 Task: Set up a 3-hour virtual wine education and tasting experience with a certified sommelier to explore the world of wines.
Action: Mouse pressed left at (895, 127)
Screenshot: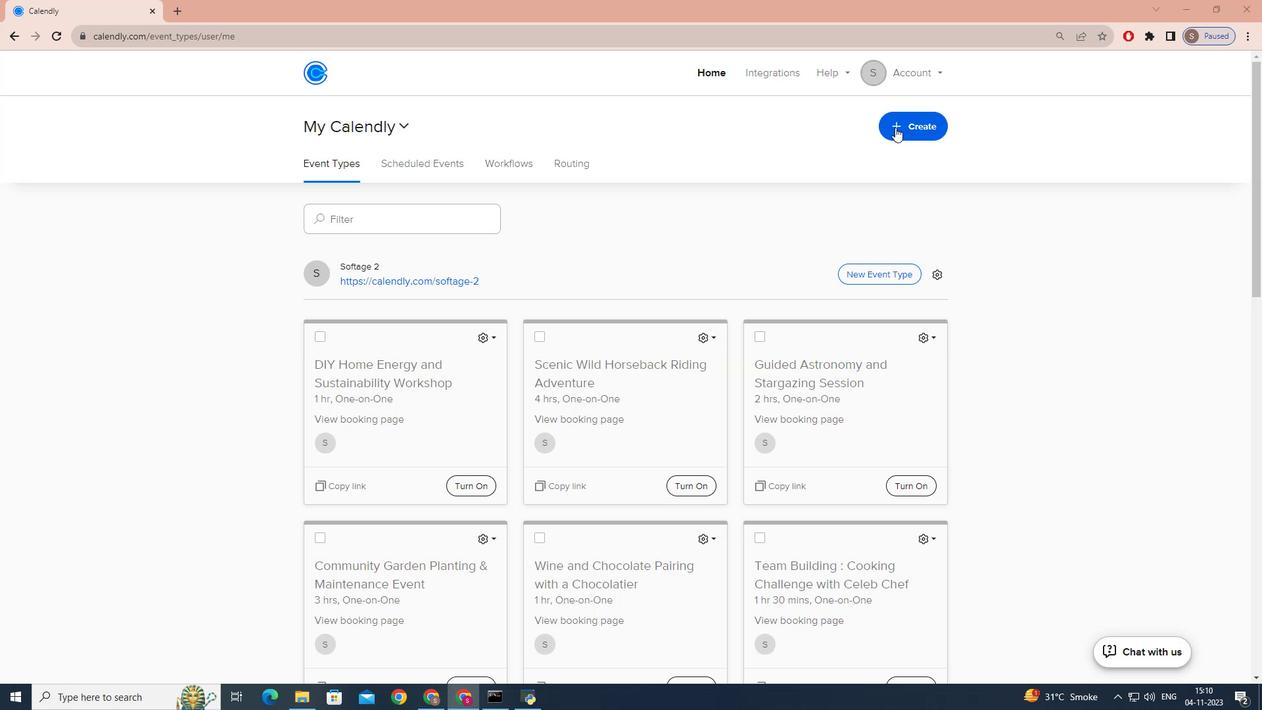
Action: Mouse moved to (808, 175)
Screenshot: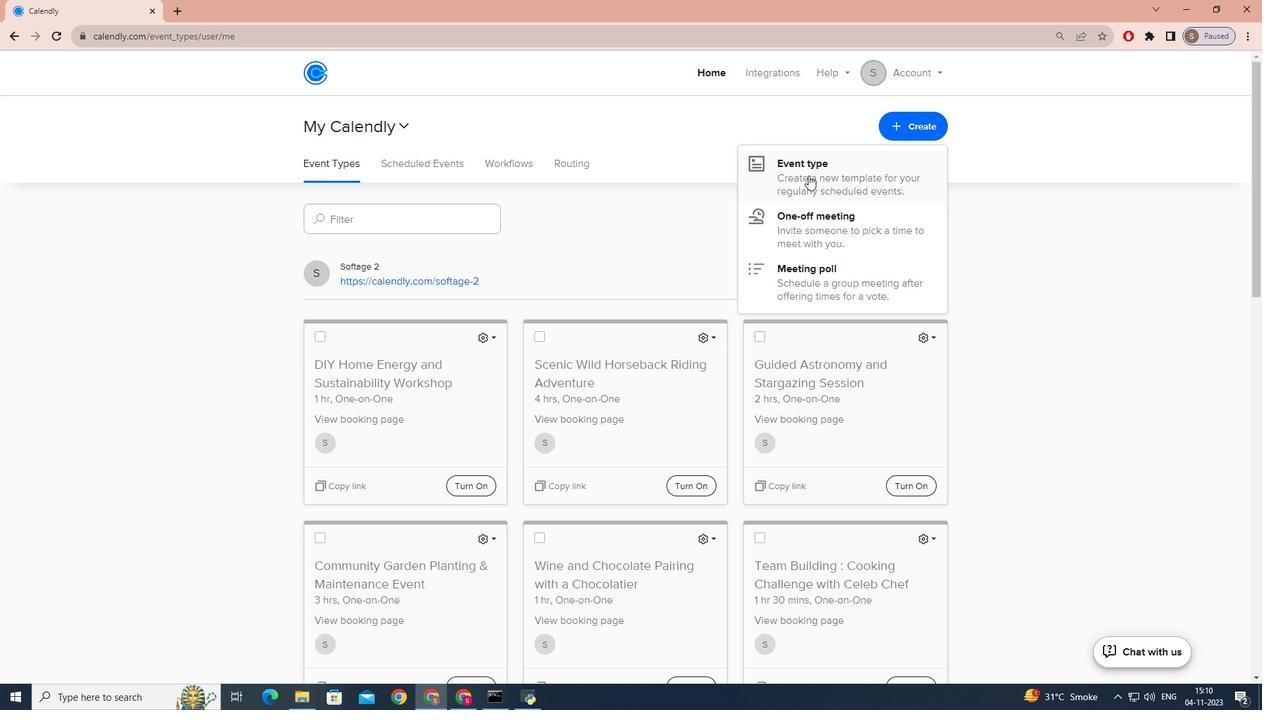 
Action: Mouse pressed left at (808, 175)
Screenshot: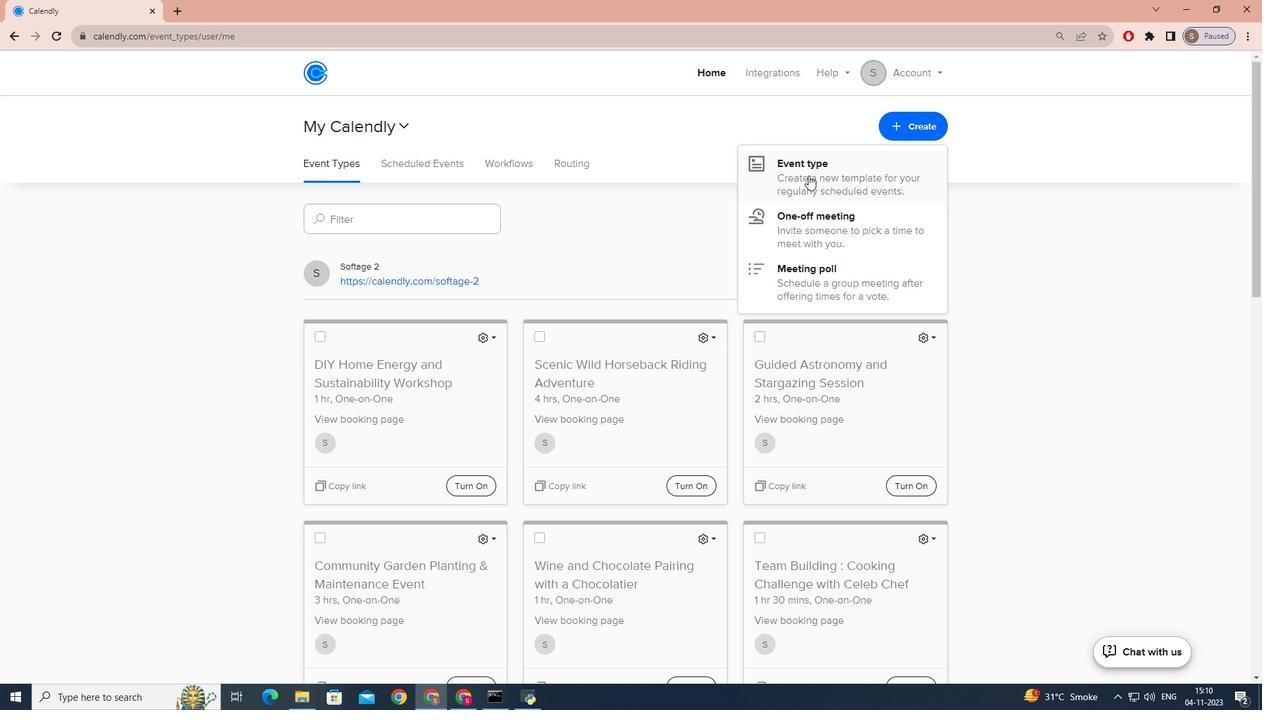 
Action: Mouse moved to (558, 229)
Screenshot: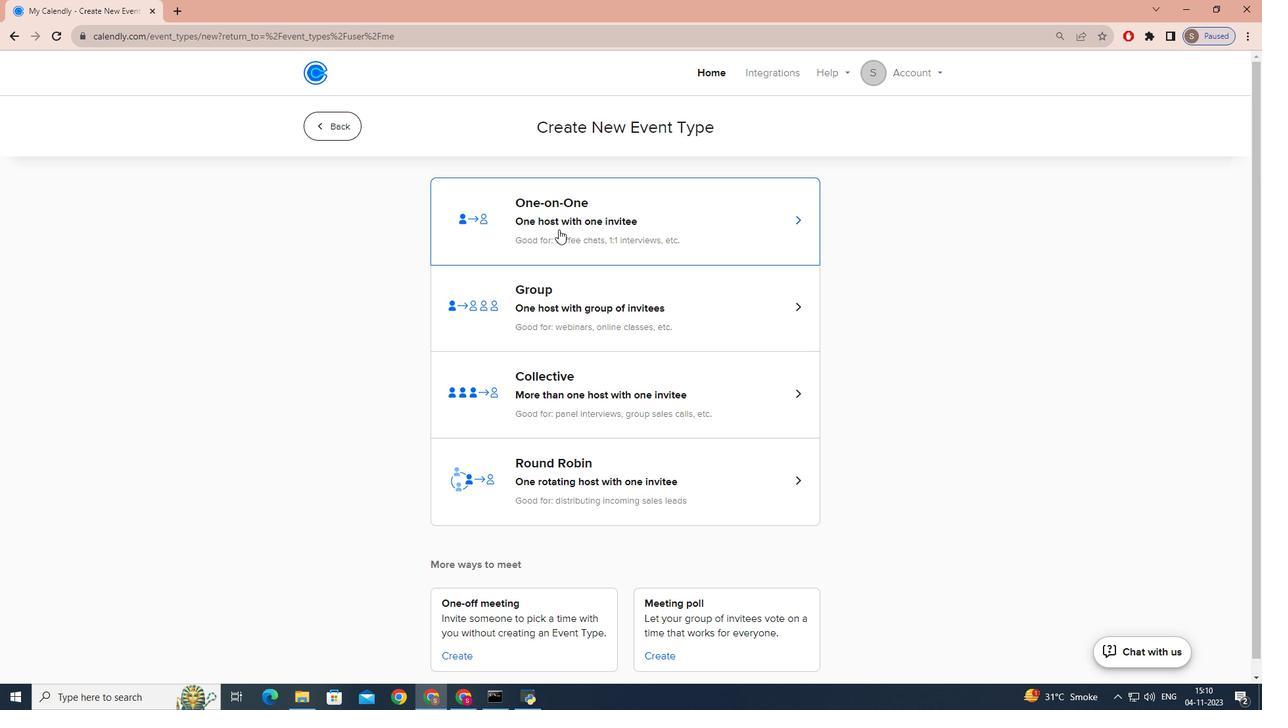 
Action: Mouse pressed left at (558, 229)
Screenshot: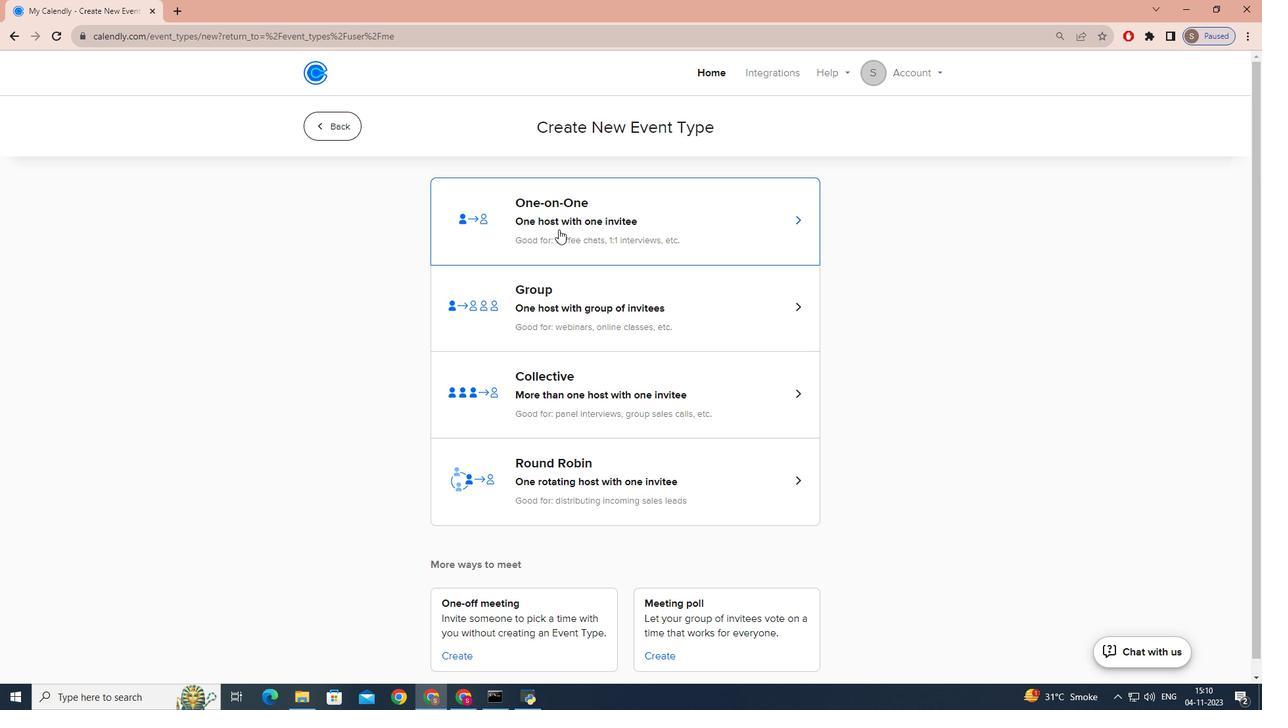 
Action: Mouse moved to (441, 311)
Screenshot: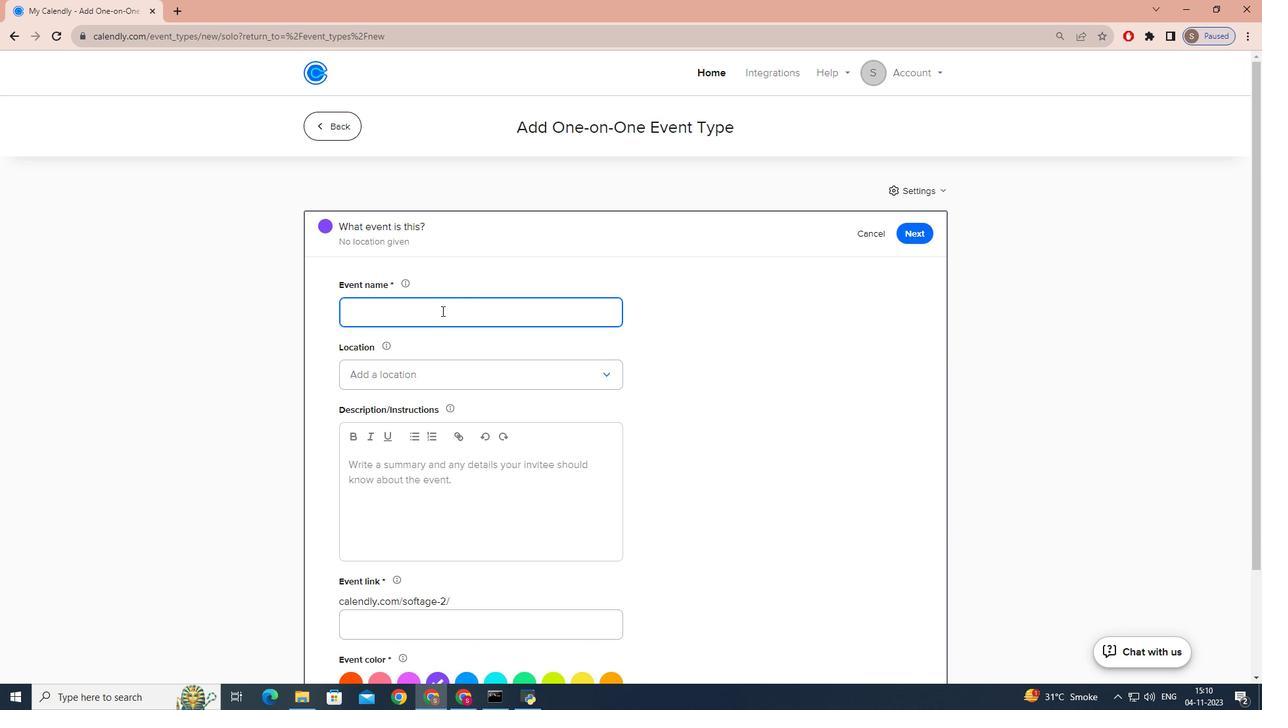 
Action: Mouse pressed left at (441, 311)
Screenshot: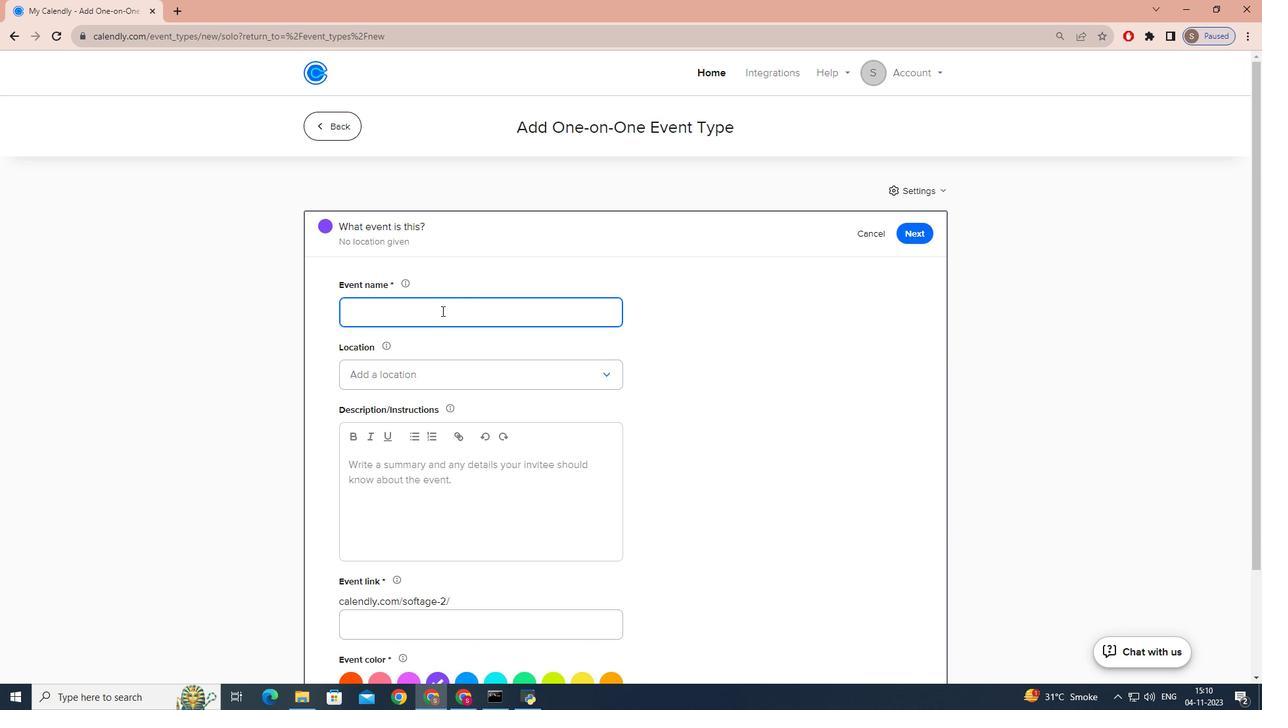 
Action: Mouse moved to (408, 280)
Screenshot: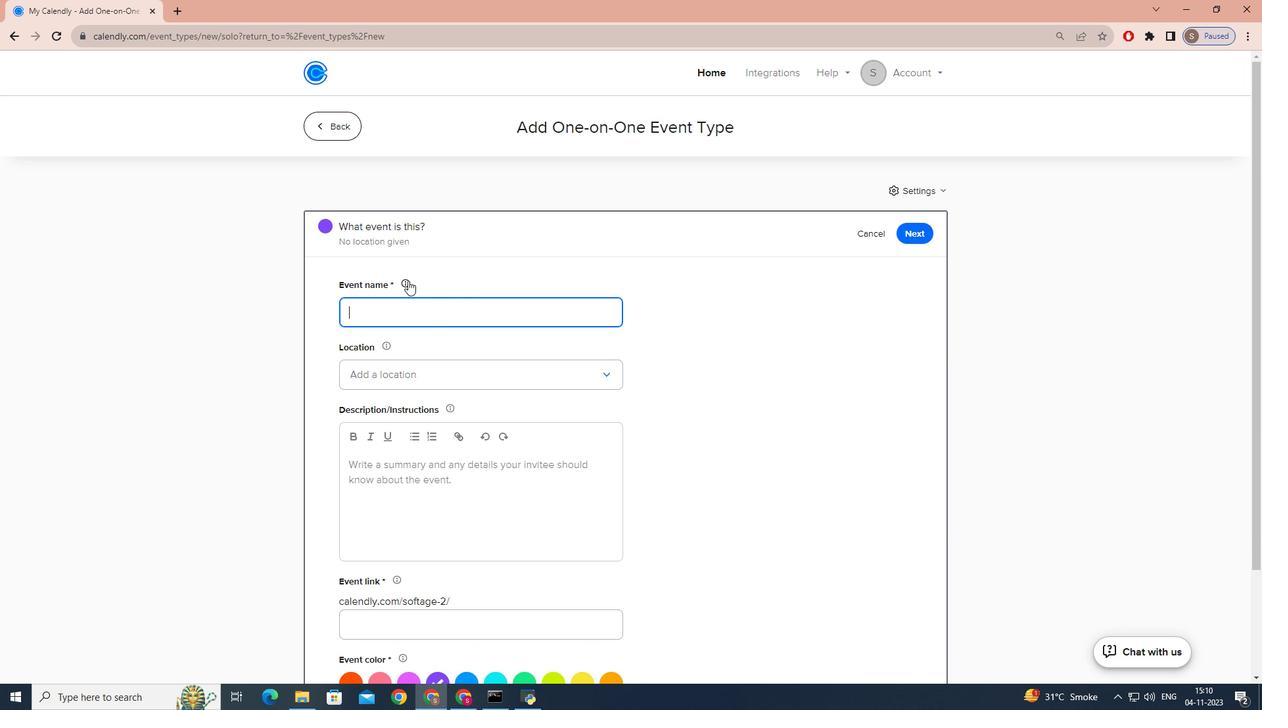 
Action: Key pressed <Key.caps_lock>V<Key.caps_lock>irtual<Key.space><Key.caps_lock>W<Key.caps_lock>ine<Key.space><Key.caps_lock>E<Key.caps_lock>ducation<Key.space>n<Key.backspace>and<Key.space><Key.caps_lock>T<Key.caps_lock>asting<Key.space><Key.caps_lock>E<Key.caps_lock>xperience
Screenshot: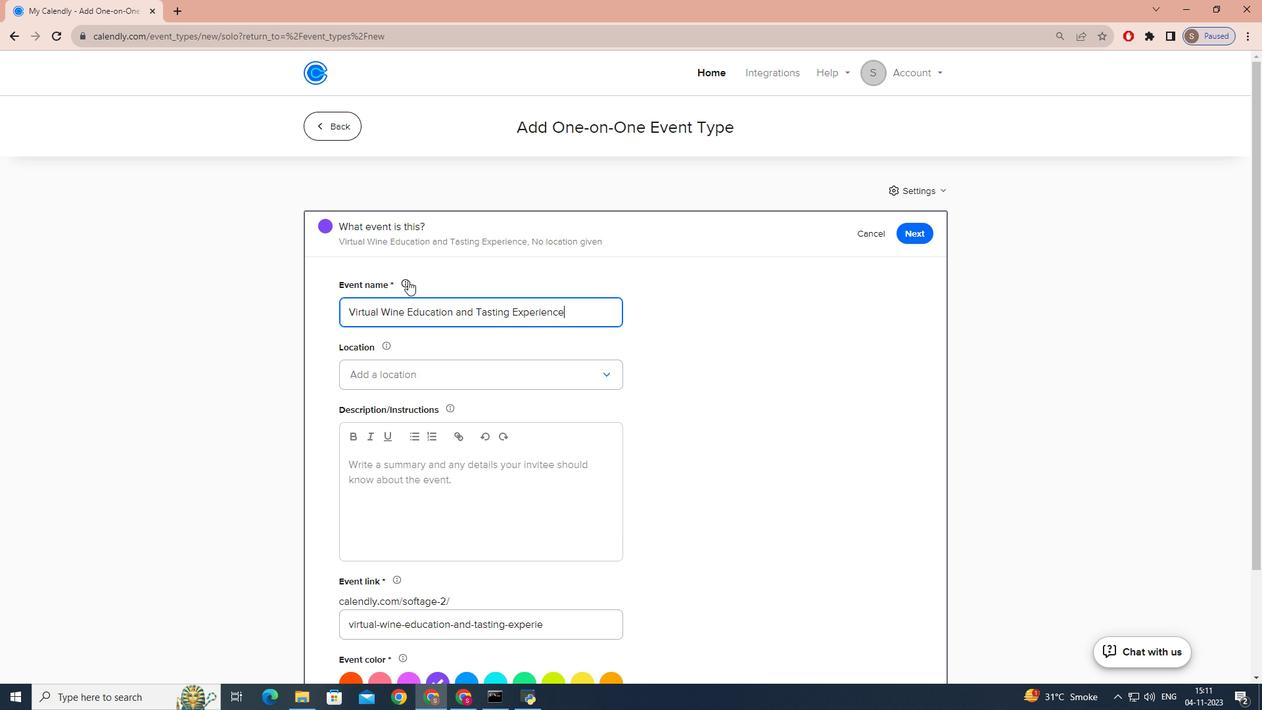
Action: Mouse moved to (389, 372)
Screenshot: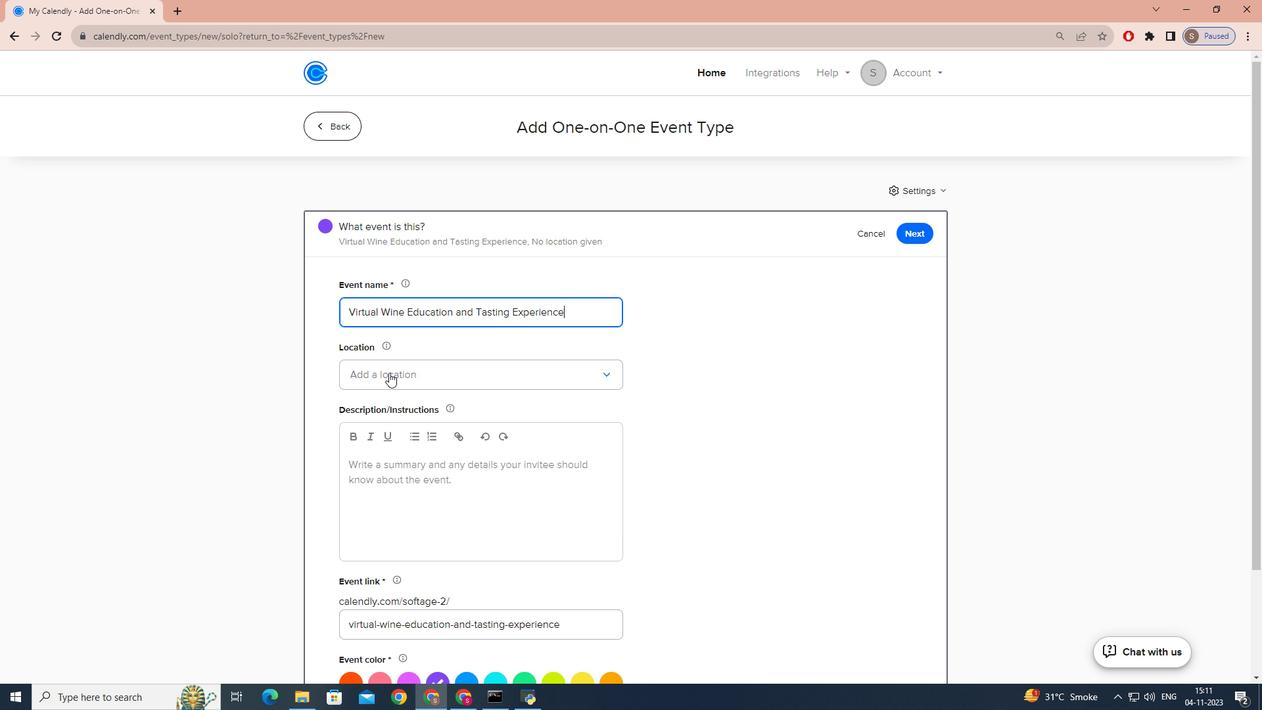 
Action: Mouse pressed left at (389, 372)
Screenshot: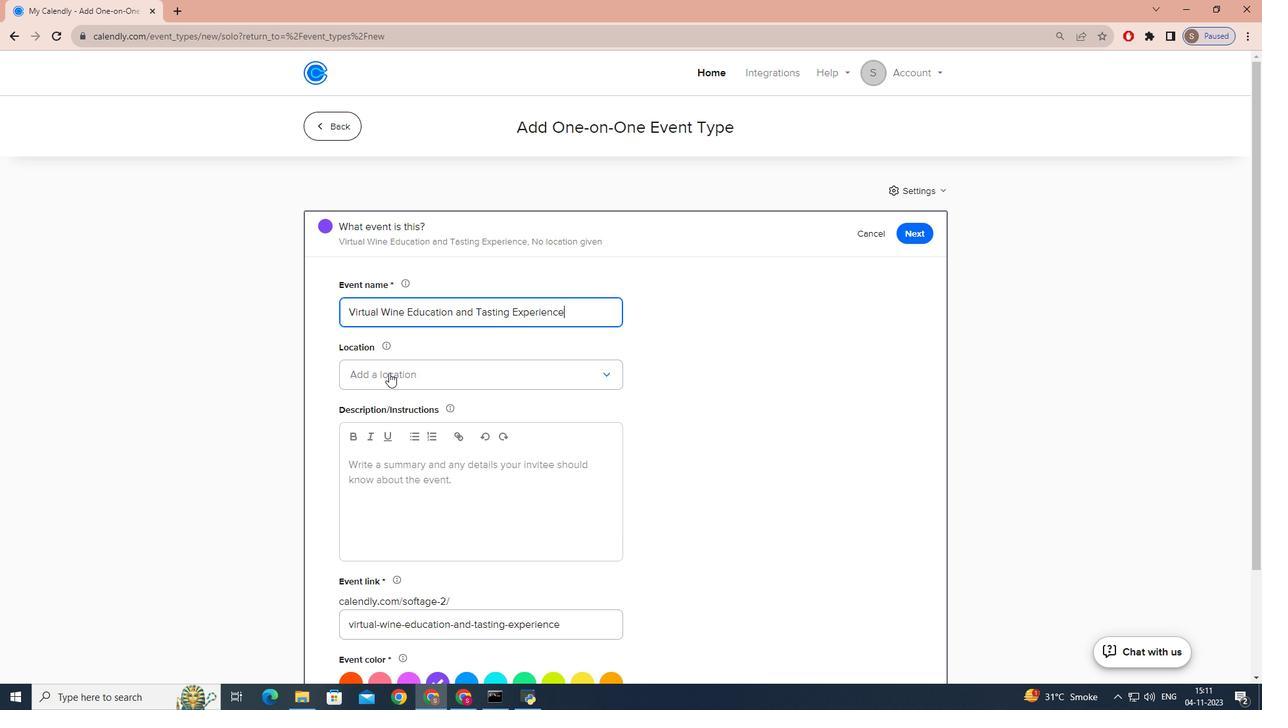 
Action: Mouse moved to (401, 478)
Screenshot: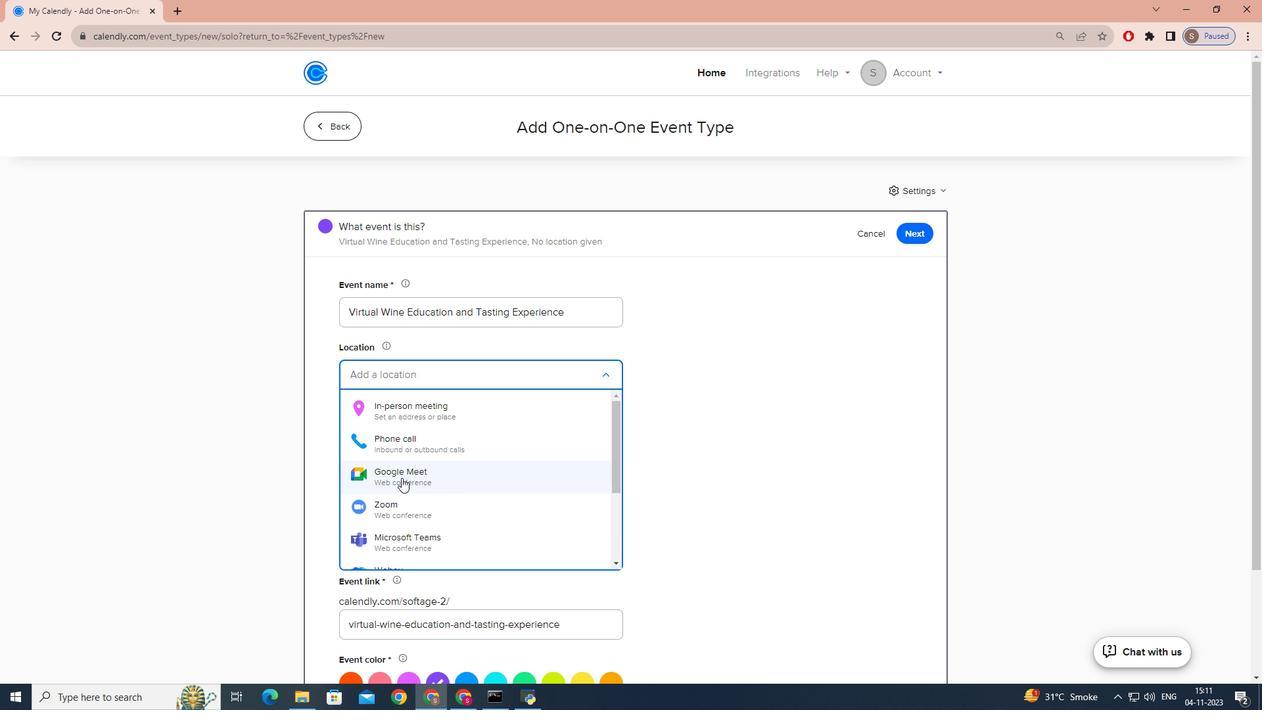 
Action: Mouse pressed left at (401, 478)
Screenshot: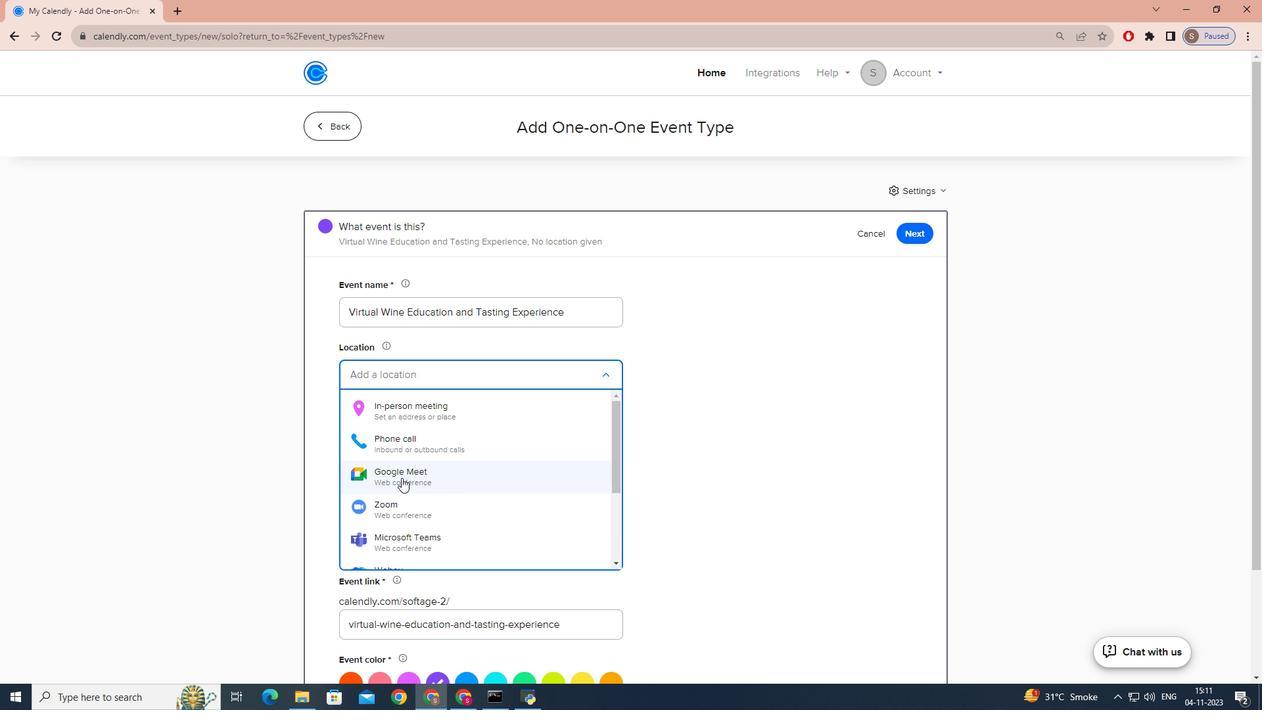 
Action: Mouse moved to (371, 541)
Screenshot: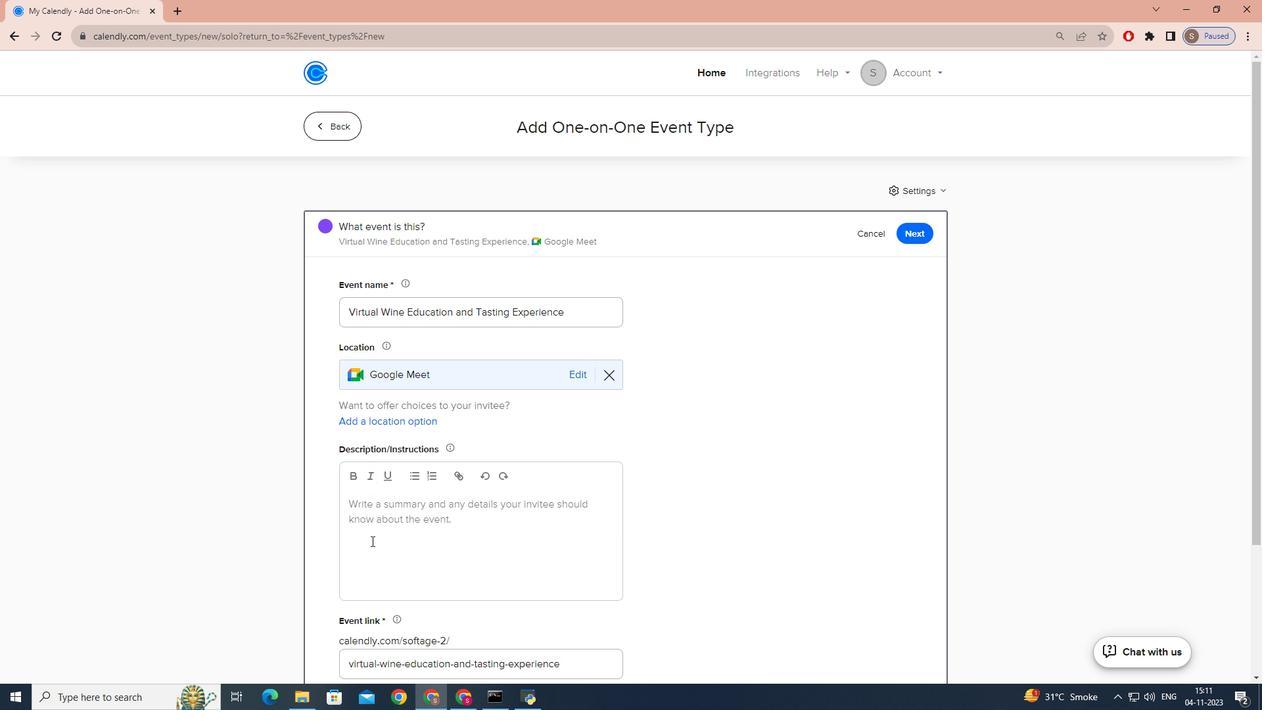 
Action: Mouse pressed left at (371, 541)
Screenshot: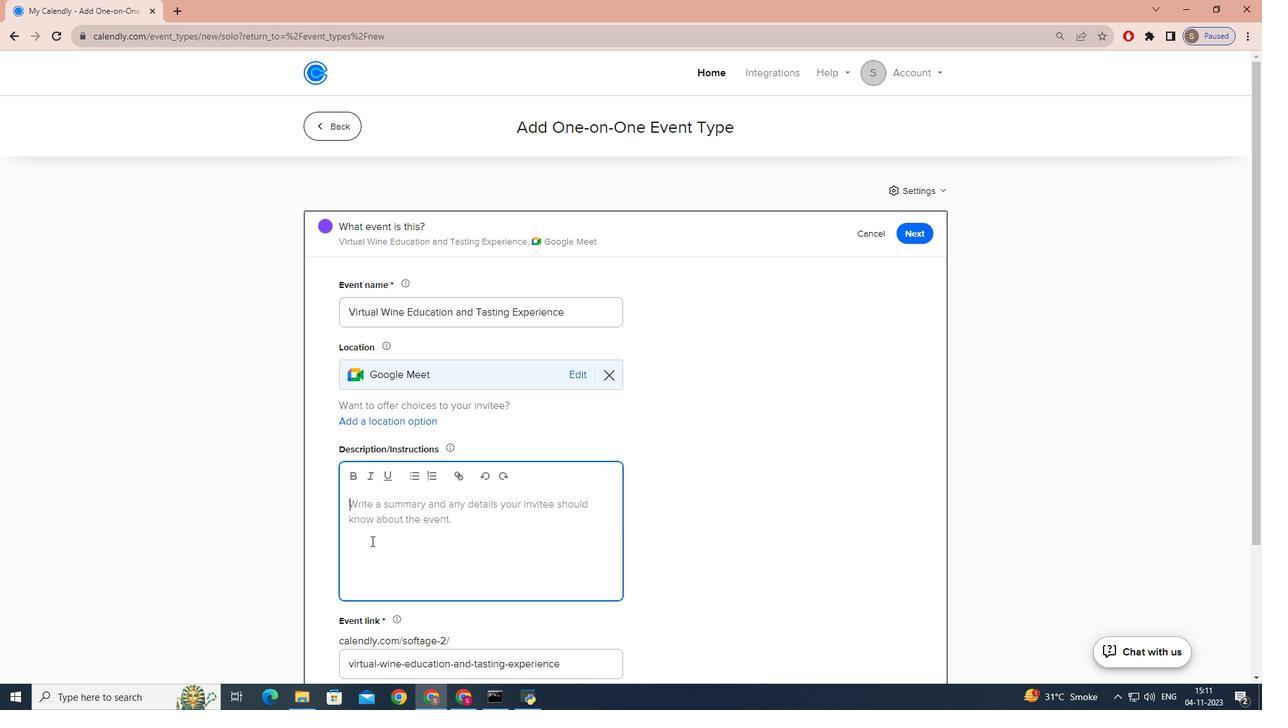 
Action: Mouse moved to (374, 541)
Screenshot: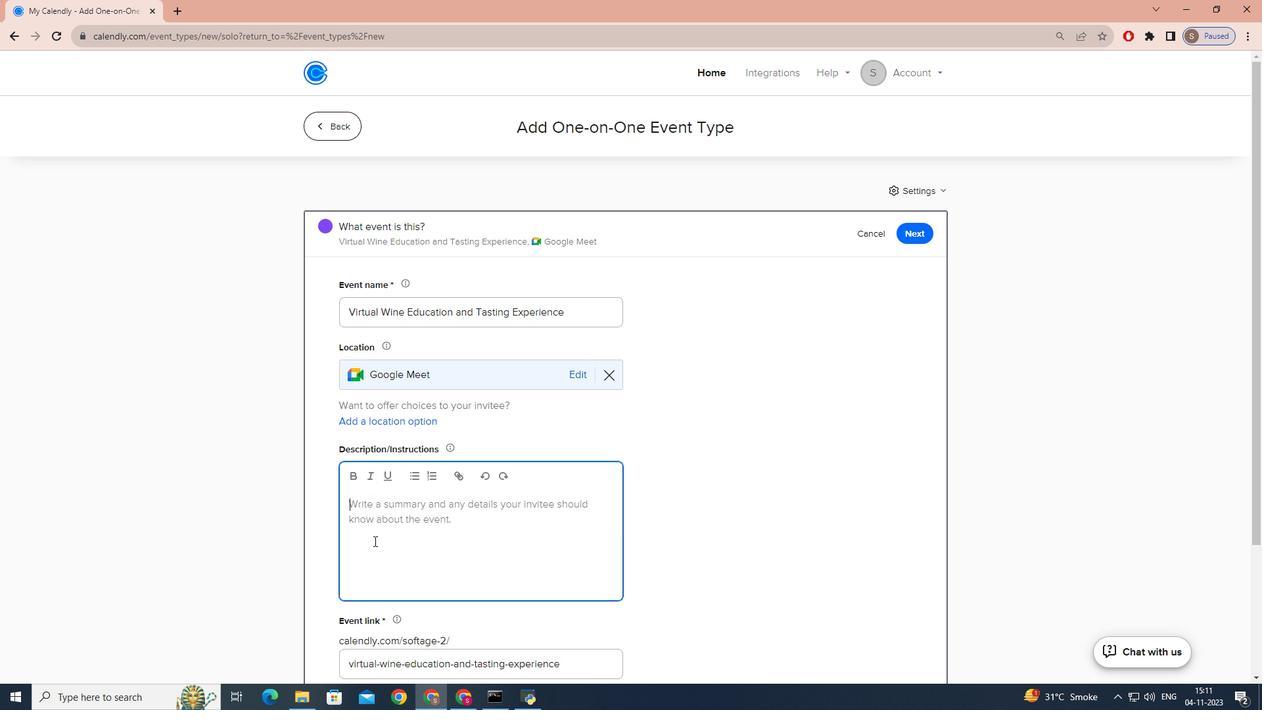 
Action: Key pressed <Key.caps_lock>I<Key.caps_lock>ndulge<Key.space>in<Key.space>a<Key.space>delightful<Key.space>and<Key.space>educationl<Key.space><Key.backspace><Key.backspace>al<Key.space>virtual<Key.space>wine<Key.space>journey<Key.space>led<Key.space>by<Key.space>a<Key.space>certifed<Key.space><Key.backspace><Key.backspace><Key.backspace>ied<Key.space>sommelier.<Key.space><Key.caps_lock>T<Key.caps_lock>his<Key.space>immersive<Key.space>experience<Key.space>wioll<Key.space>take<Key.space><Key.backspace><Key.backspace><Key.backspace><Key.backspace><Key.backspace><Key.backspace><Key.backspace><Key.backspace><Key.backspace>ll<Key.space>take<Key.space>you<Key.space>on<Key.space>a<Key.space>global<Key.space>tourn<Key.backspace><Key.space>of<Key.space>wines<Key.space>,allowing<Key.space>you<Key.space>to<Key.space>explore<Key.space>and<Key.space>savour<Key.space>the<Key.space>diverse<Key.space>and<Key.space>enchanting<Key.space>world<Key.space>of<Key.space>viniculture<Key.space>from<Key.space>the<Key.space>comfort<Key.space>of<Key.space>your<Key.space>home.<Key.space><Key.caps_lock>W<Key.caps_lock>hether<Key.space>you<Key.space>are<Key.space>a<Key.space>wine<Key.space>enthui<Key.backspace>siast<Key.space>or<Key.space>a<Key.space>novice,this<Key.space>virtual<Key.space>wine<Key.space>education<Key.space>and<Key.space>tasting<Key.space>experience<Key.space>promises<Key.space>to<Key.space>expk<Key.backspace>and<Key.space>t<Key.backspace>yu<Key.backspace>our<Key.space>knowledge<Key.space>and<Key.space>palate,<Key.caps_lock>S<Key.caps_lock>o<Key.space>raise<Key.space>your<Key.space>glass<Key.space>and<Key.space>embark<Key.space>on<Key.space>this<Key.space>cao<Key.backspace>ptivating<Key.space>oenopi=<Key.backspace><Key.backspace>j<Key.backspace>hilic<Key.space>adventure<Key.space>with<Key.space>us<Key.shift_r>!
Screenshot: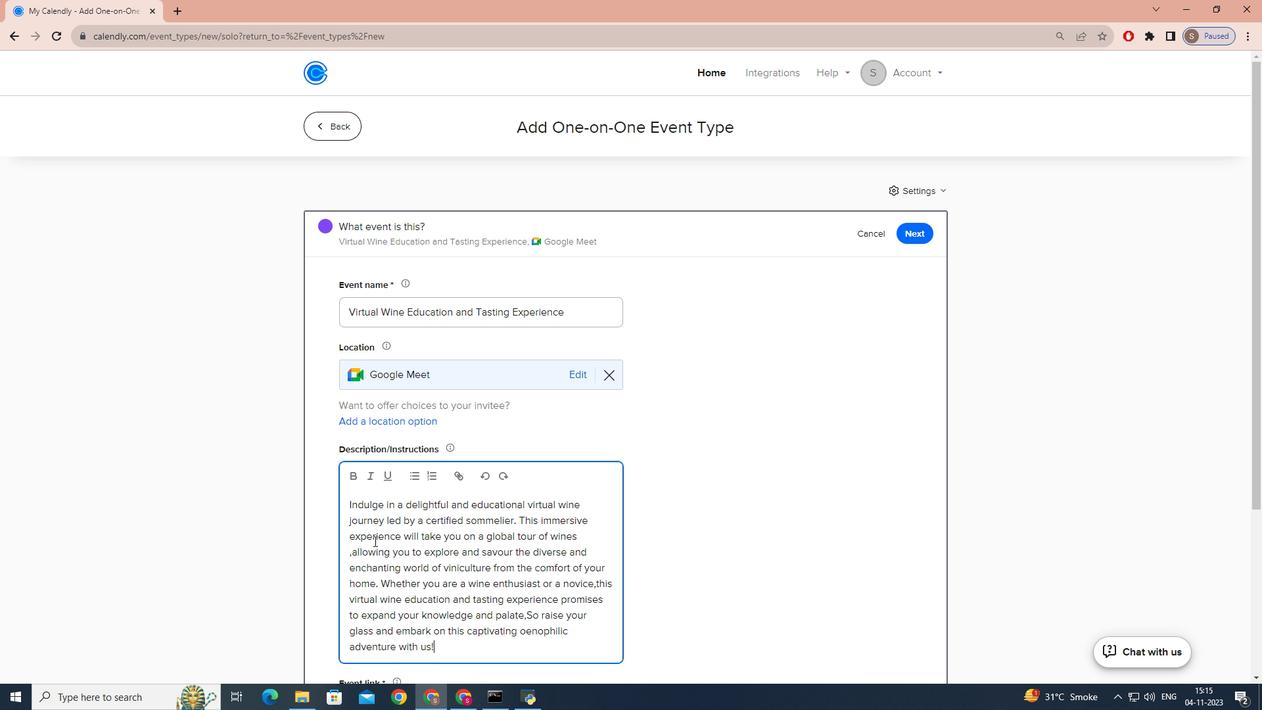 
Action: Mouse moved to (518, 630)
Screenshot: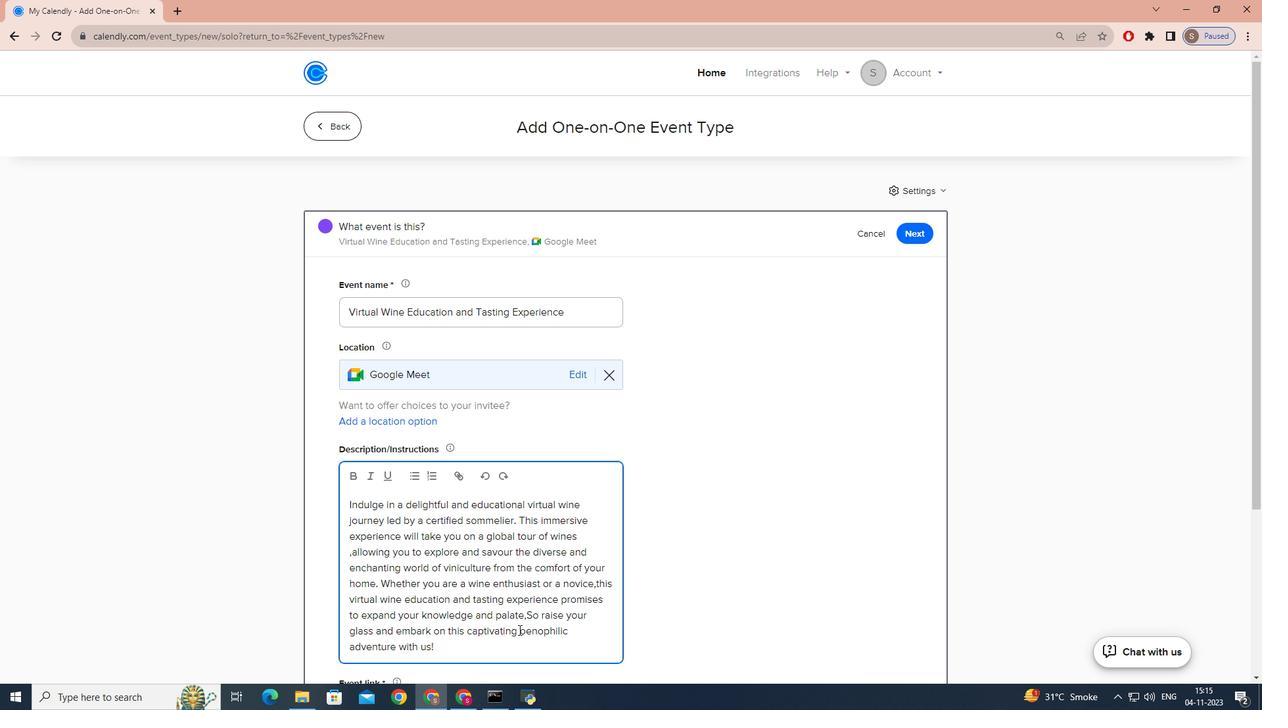 
Action: Mouse pressed left at (518, 630)
Screenshot: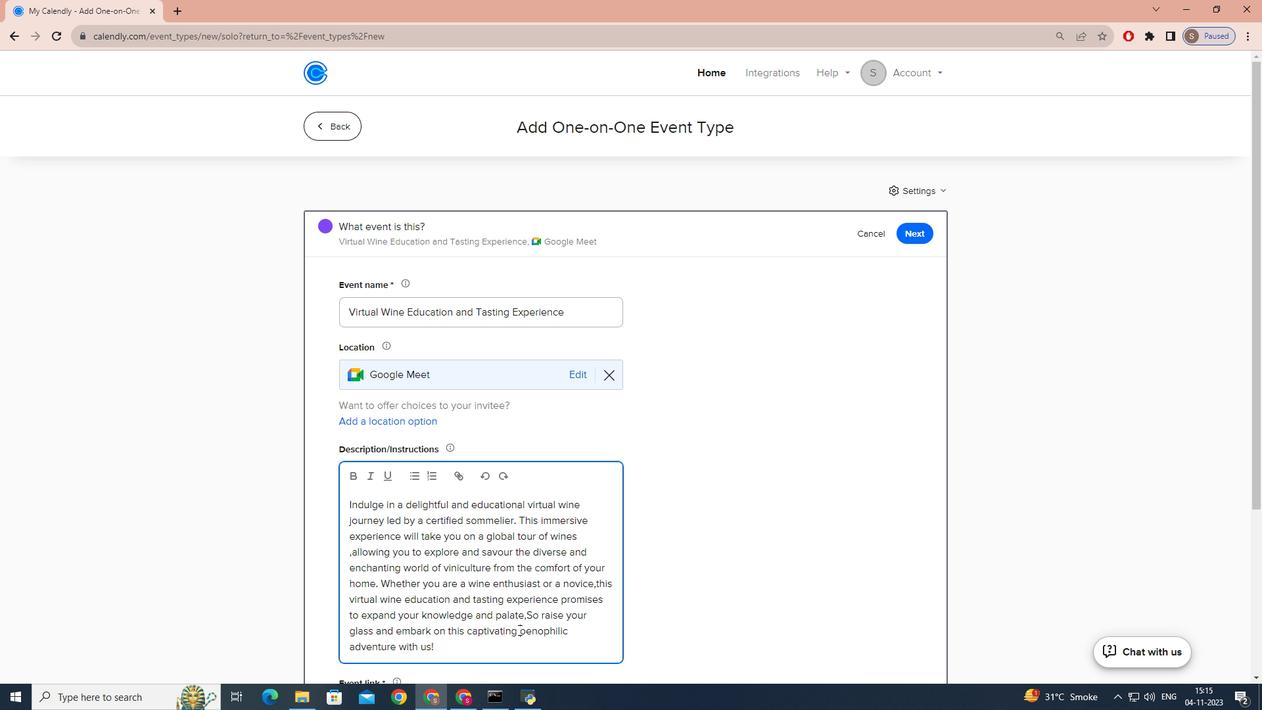 
Action: Mouse moved to (569, 637)
Screenshot: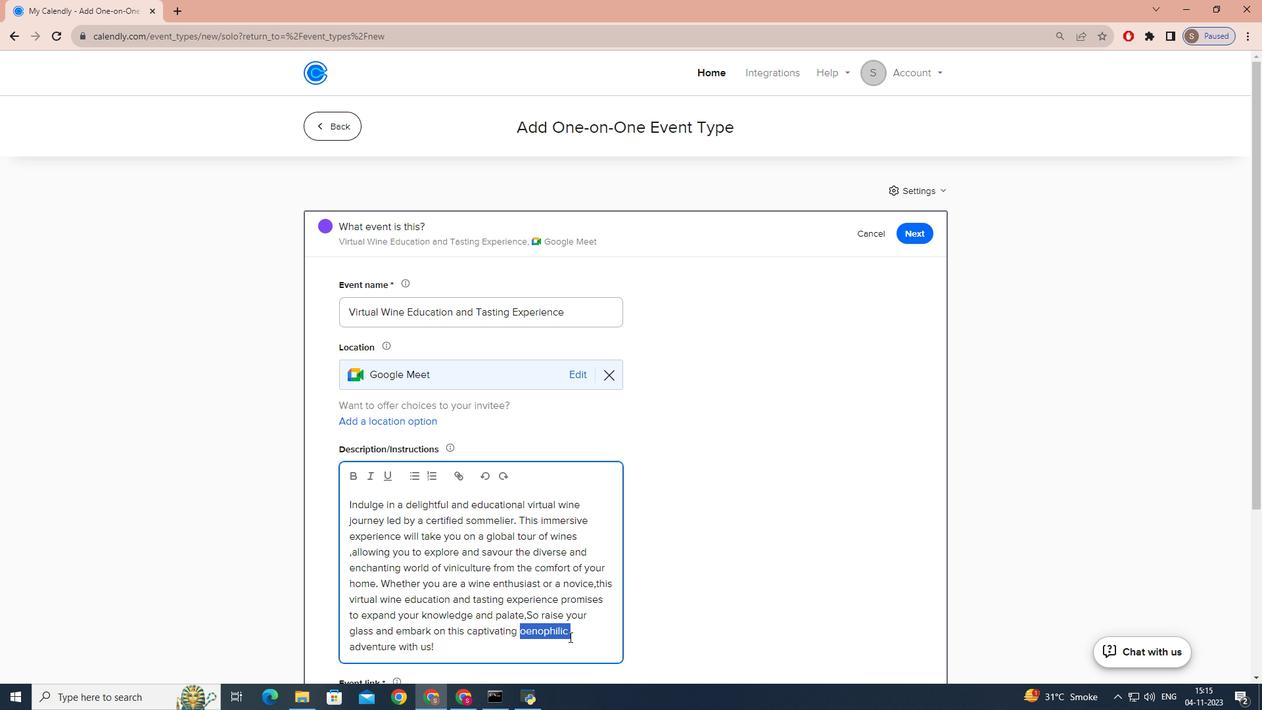 
Action: Key pressed <Key.backspace>
Screenshot: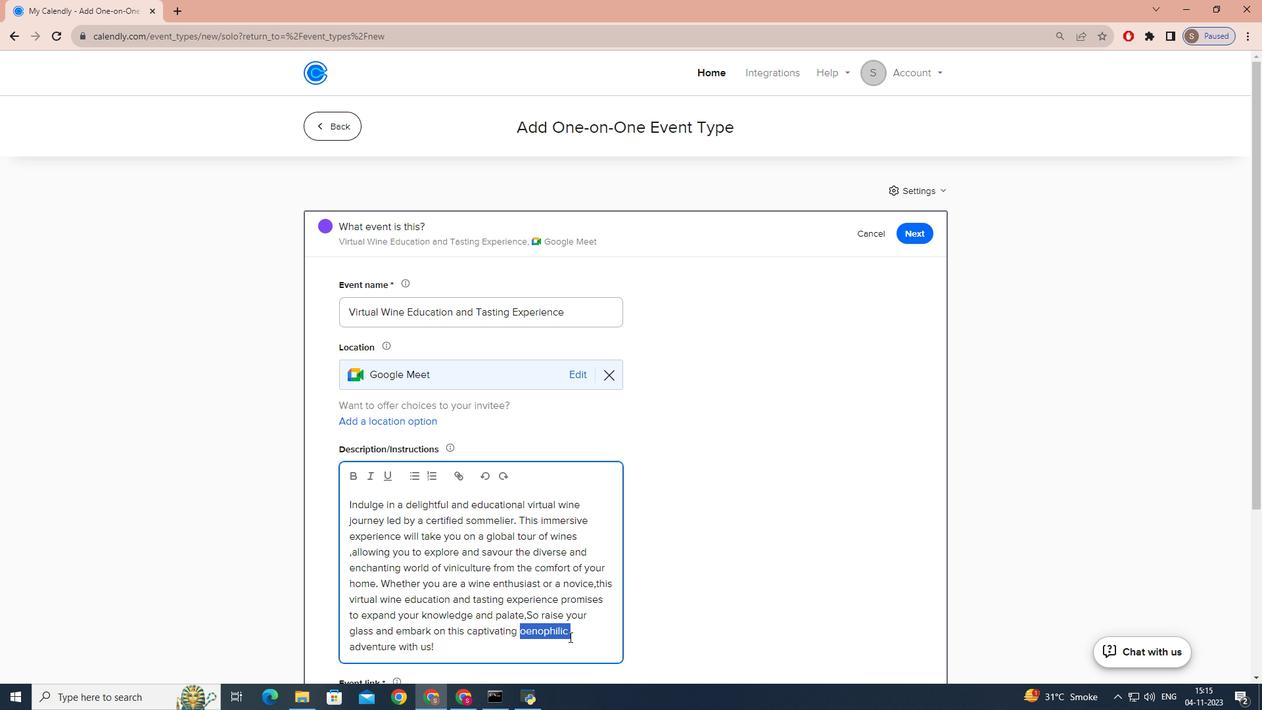
Action: Mouse moved to (606, 562)
Screenshot: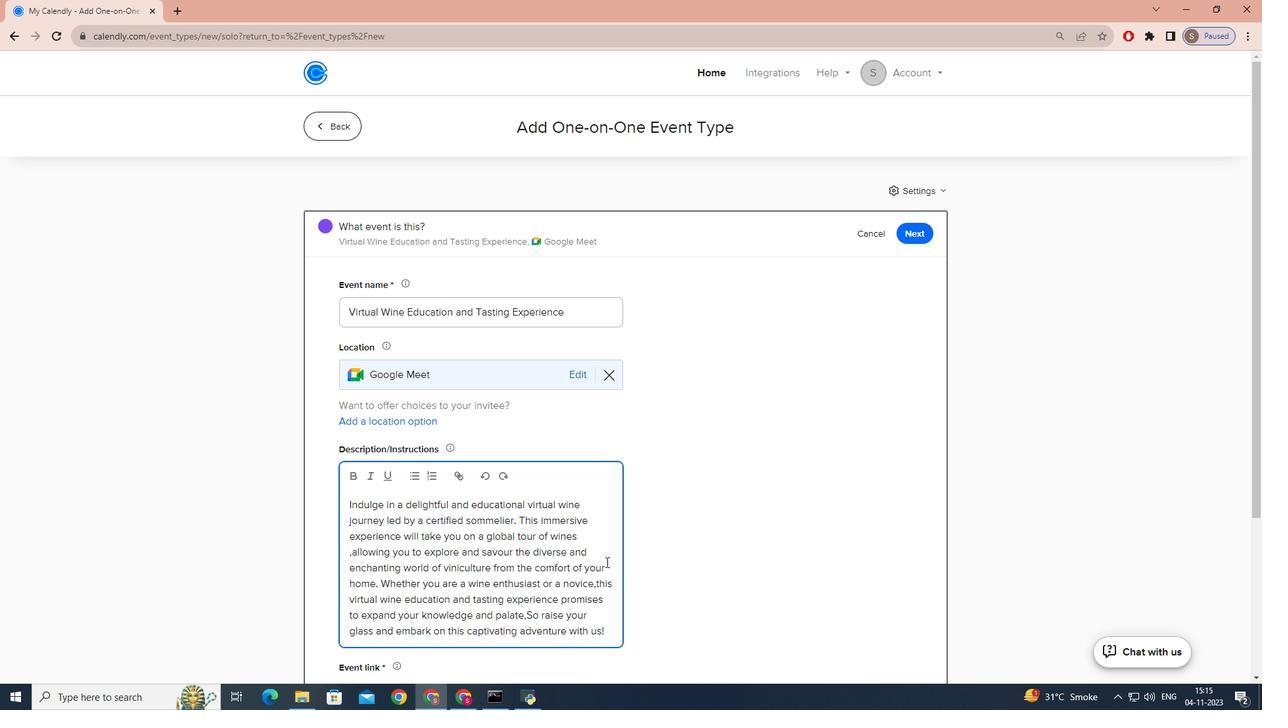 
Action: Mouse scrolled (606, 561) with delta (0, 0)
Screenshot: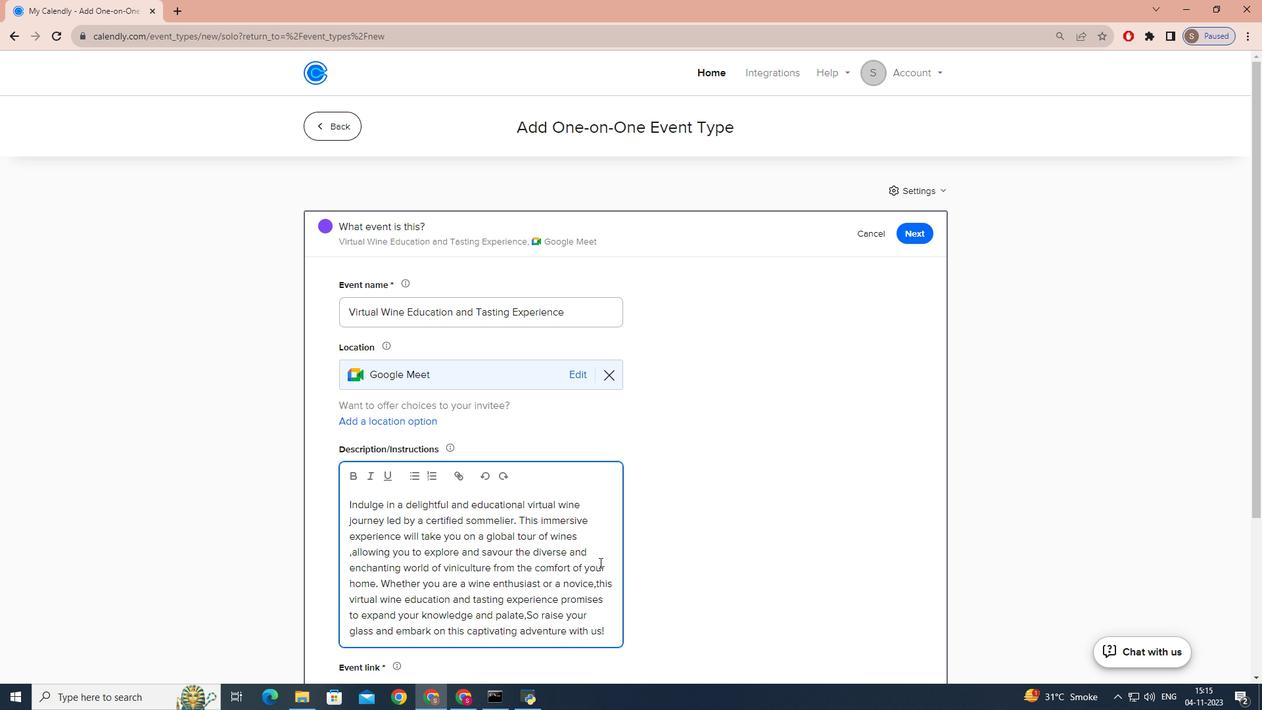 
Action: Mouse moved to (606, 561)
Screenshot: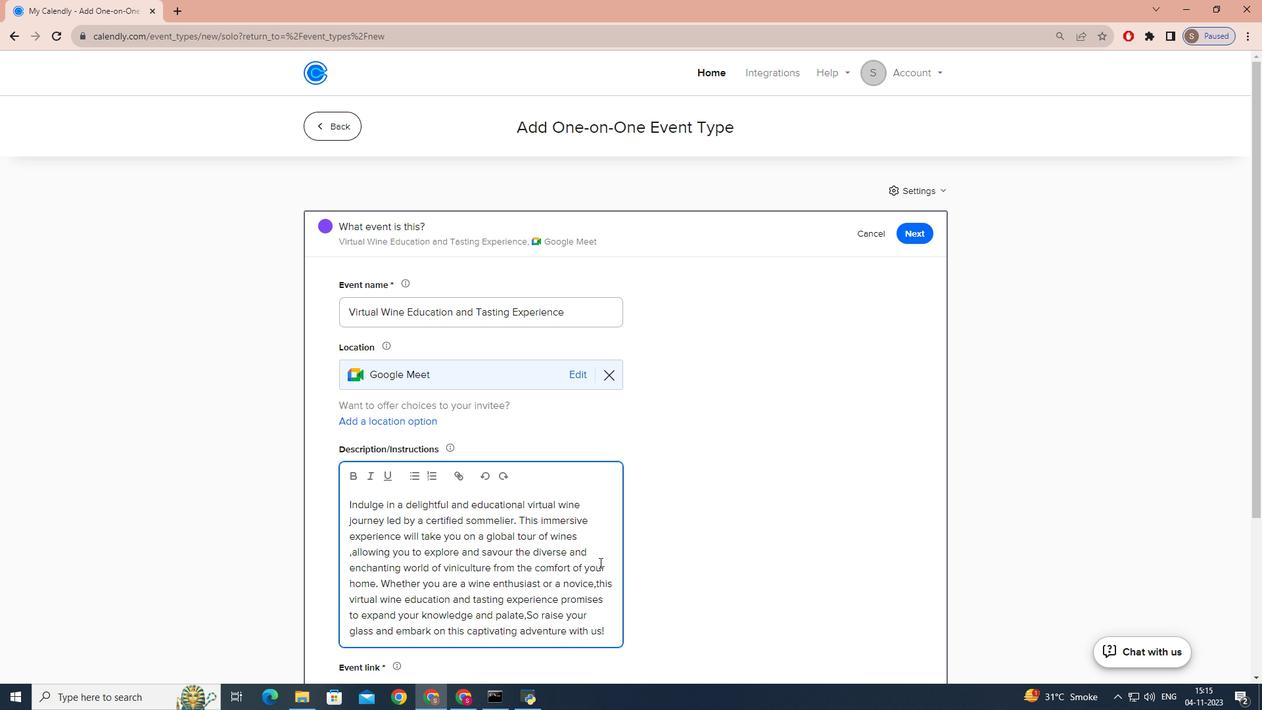 
Action: Mouse scrolled (606, 560) with delta (0, 0)
Screenshot: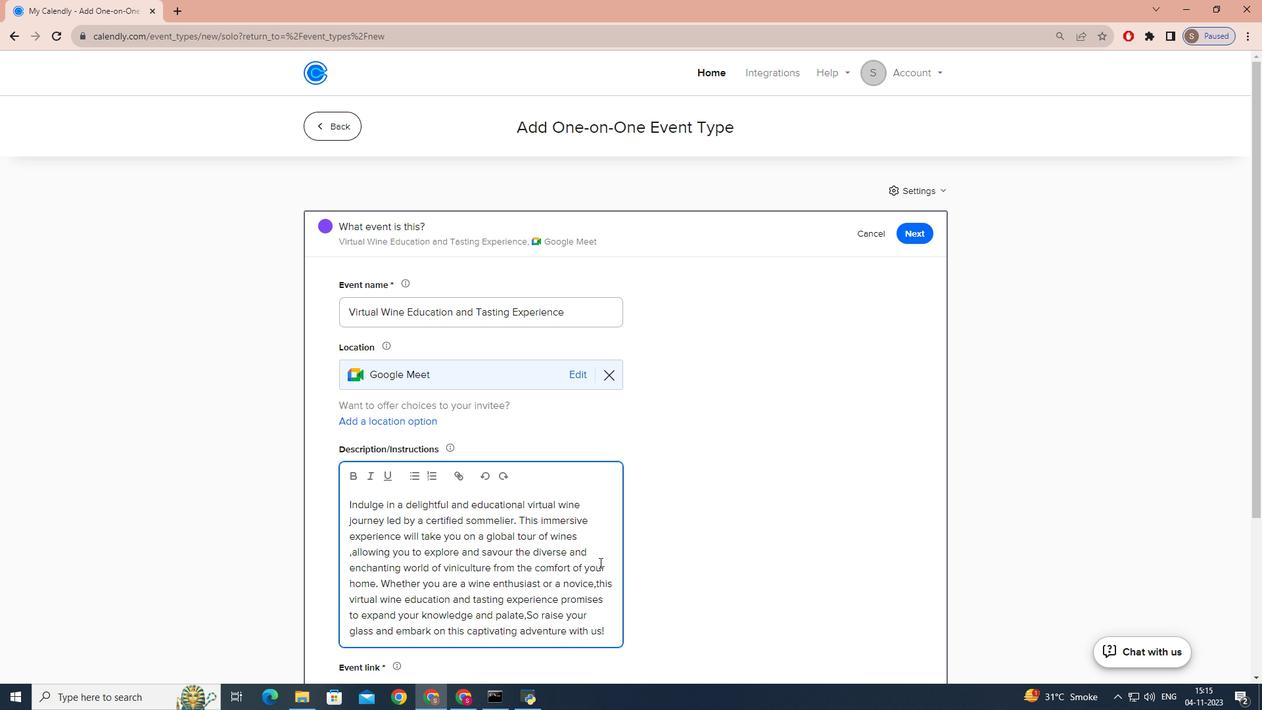 
Action: Mouse moved to (603, 561)
Screenshot: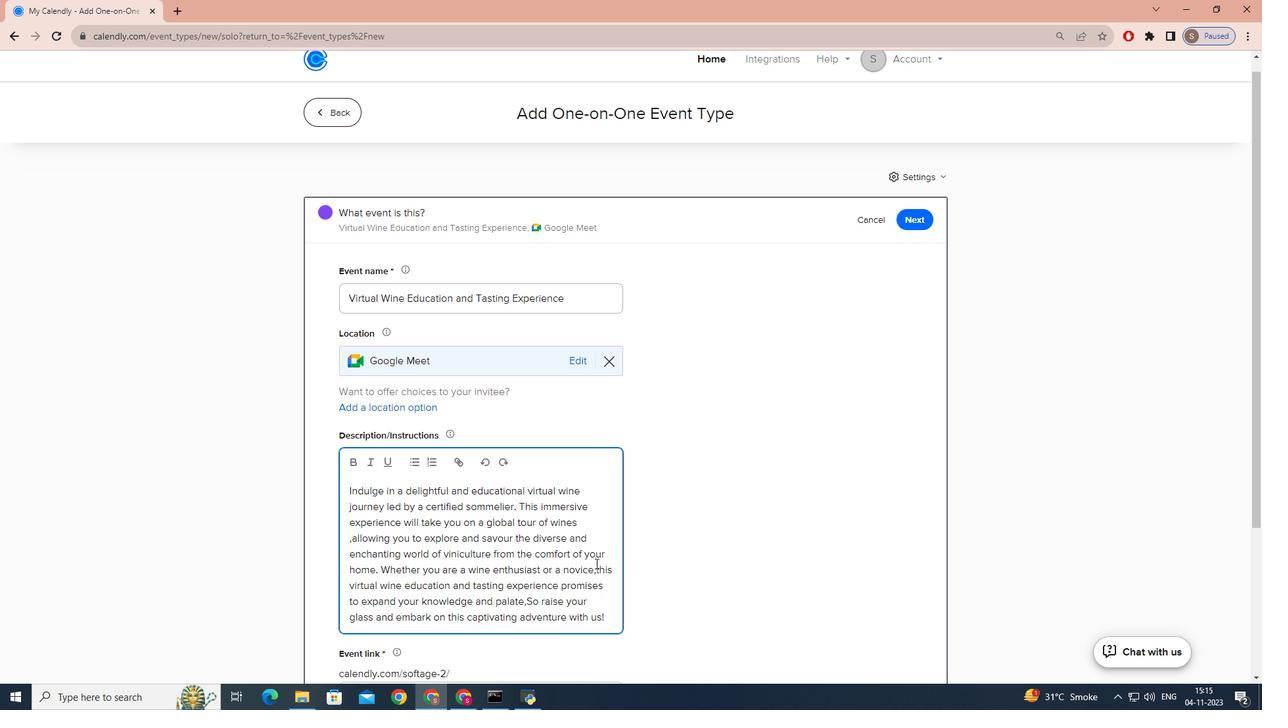 
Action: Mouse scrolled (603, 560) with delta (0, 0)
Screenshot: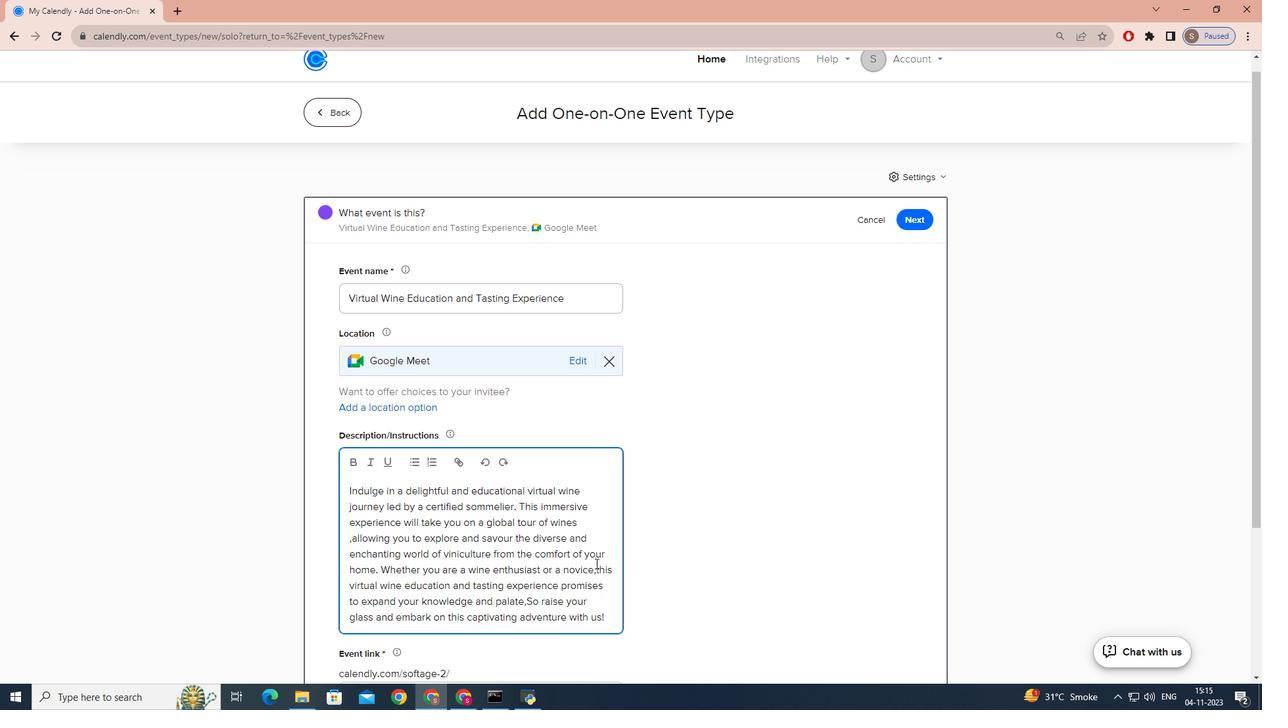 
Action: Mouse moved to (597, 562)
Screenshot: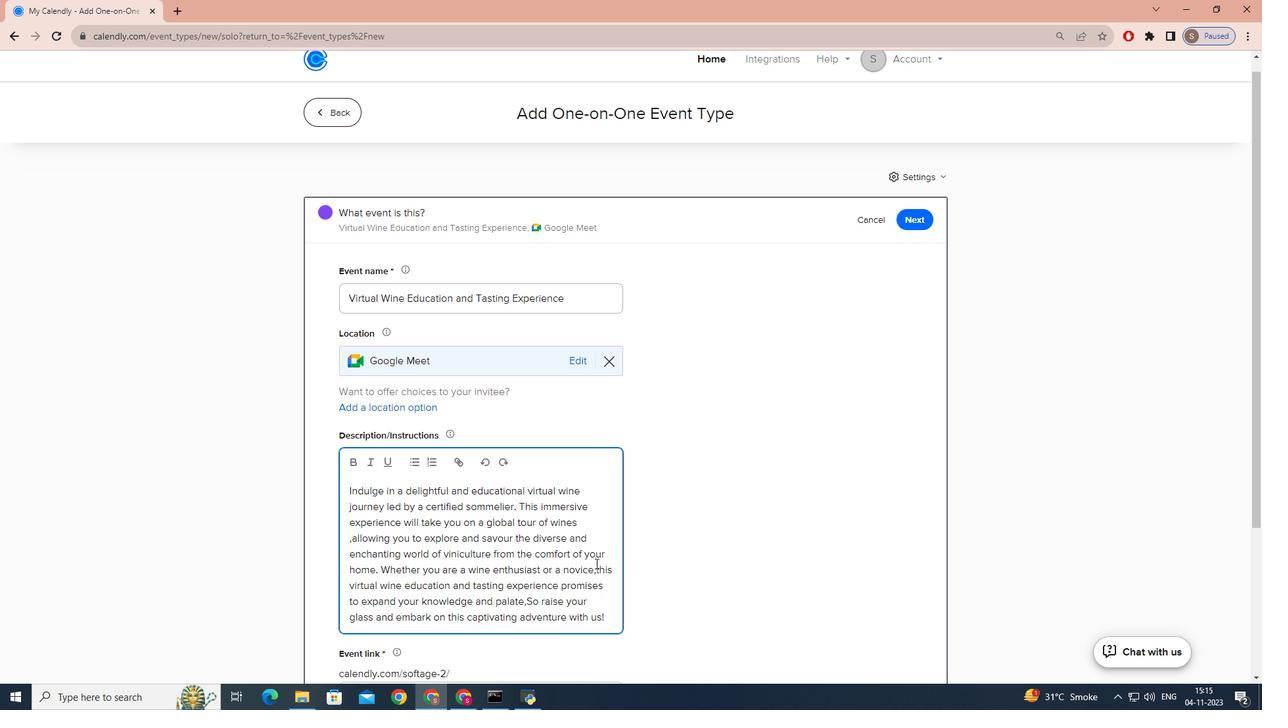 
Action: Mouse scrolled (597, 562) with delta (0, 0)
Screenshot: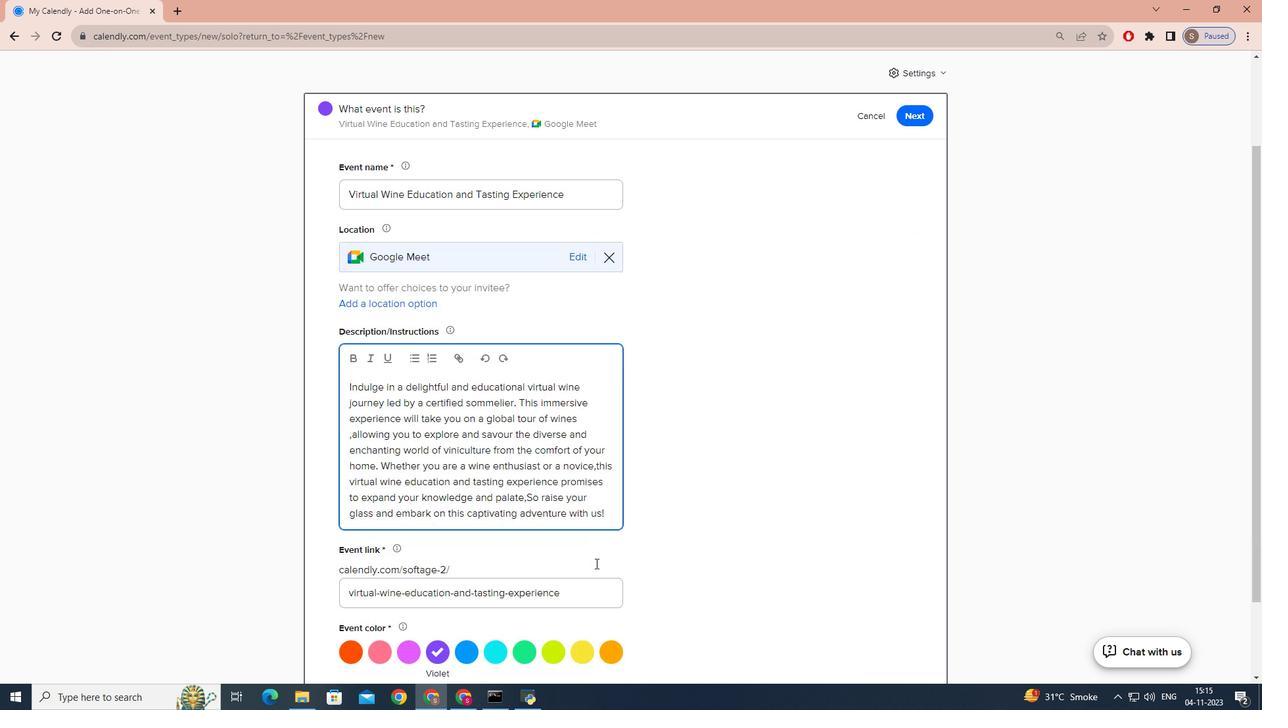 
Action: Mouse moved to (597, 562)
Screenshot: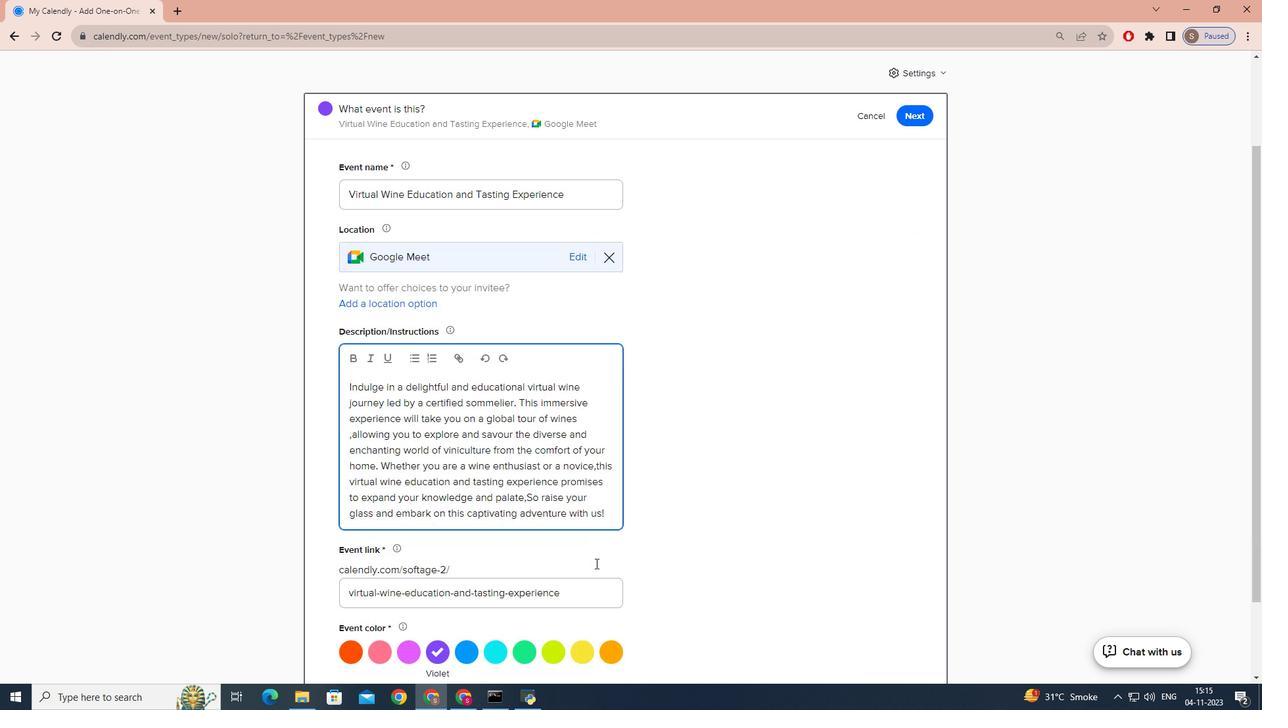 
Action: Mouse scrolled (597, 562) with delta (0, 0)
Screenshot: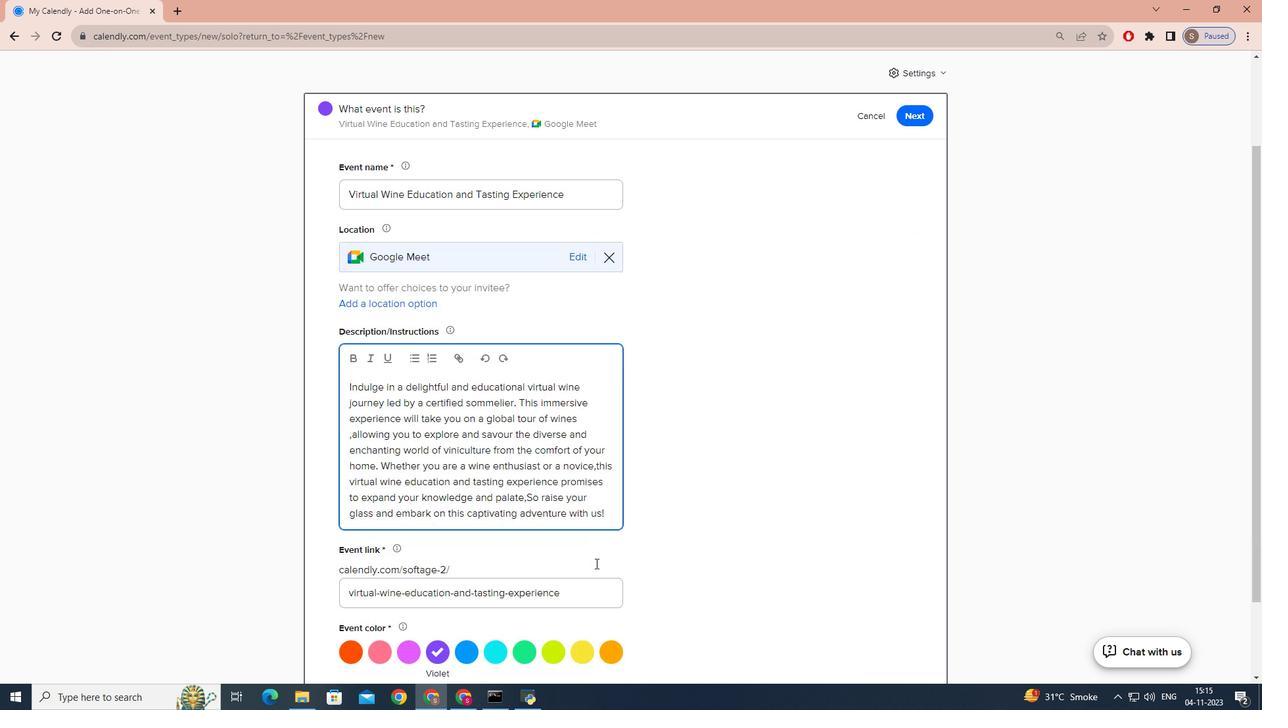 
Action: Mouse moved to (595, 563)
Screenshot: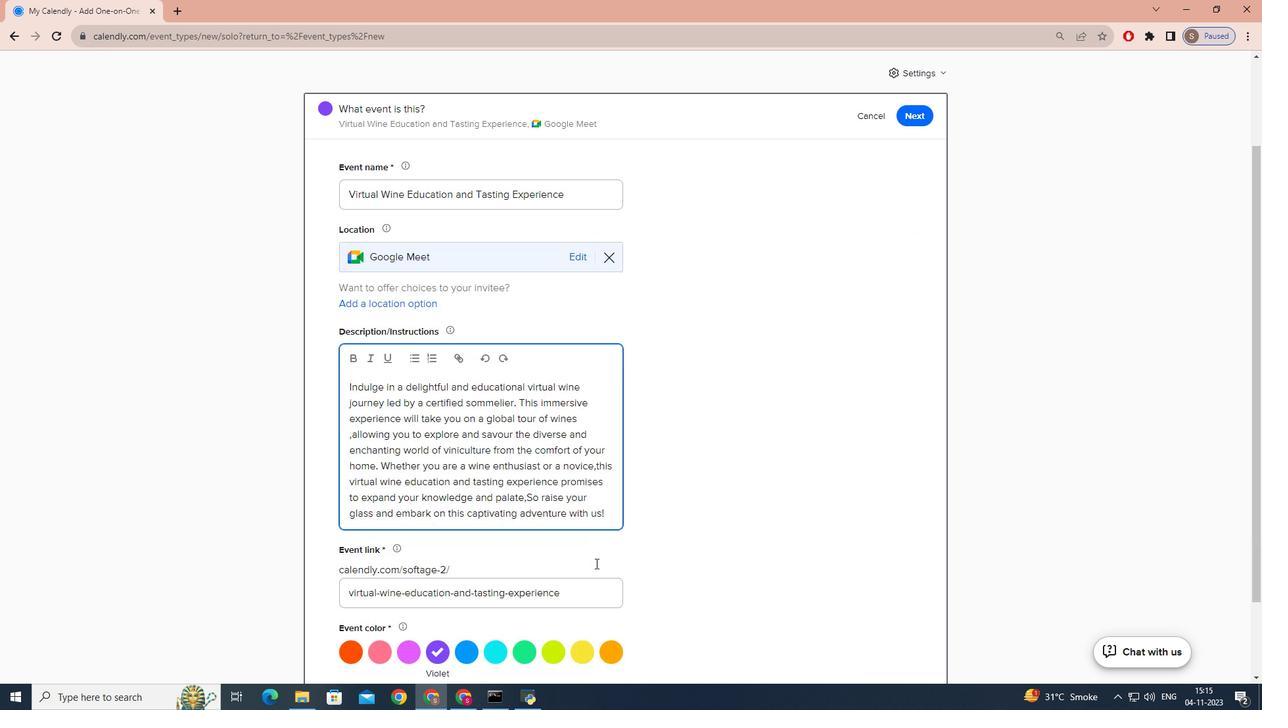 
Action: Mouse scrolled (595, 562) with delta (0, 0)
Screenshot: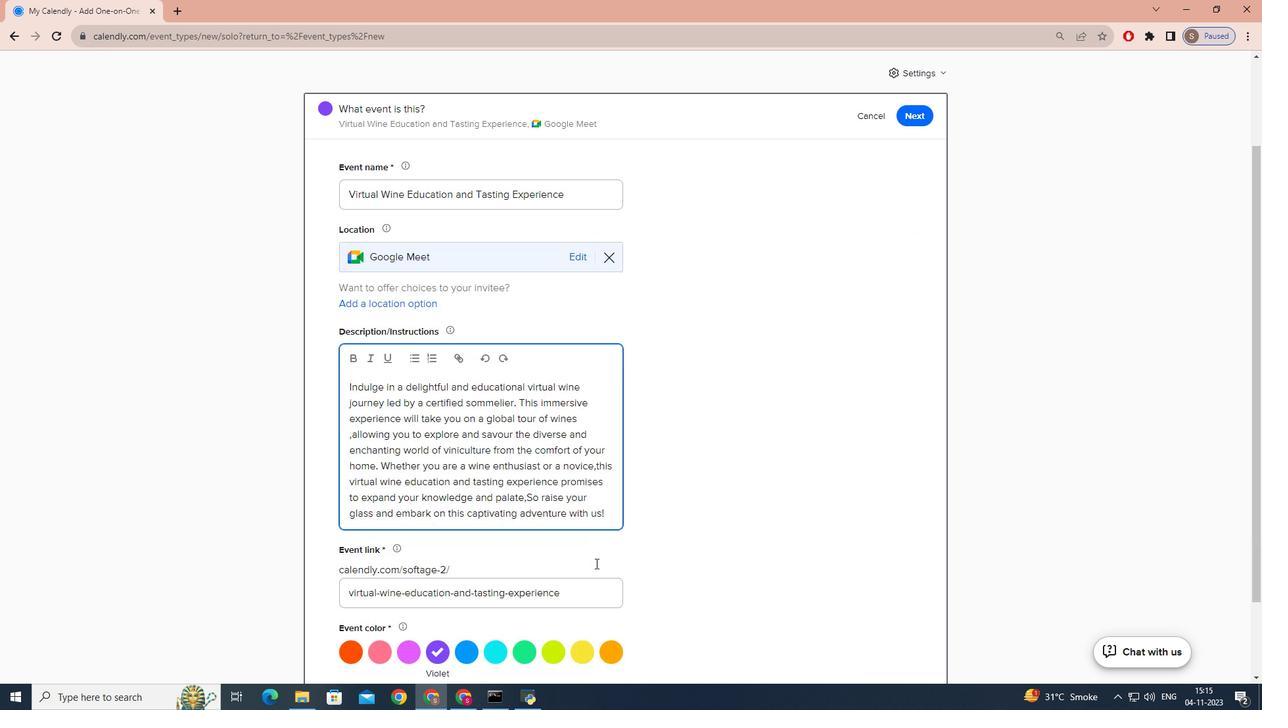 
Action: Mouse moved to (520, 552)
Screenshot: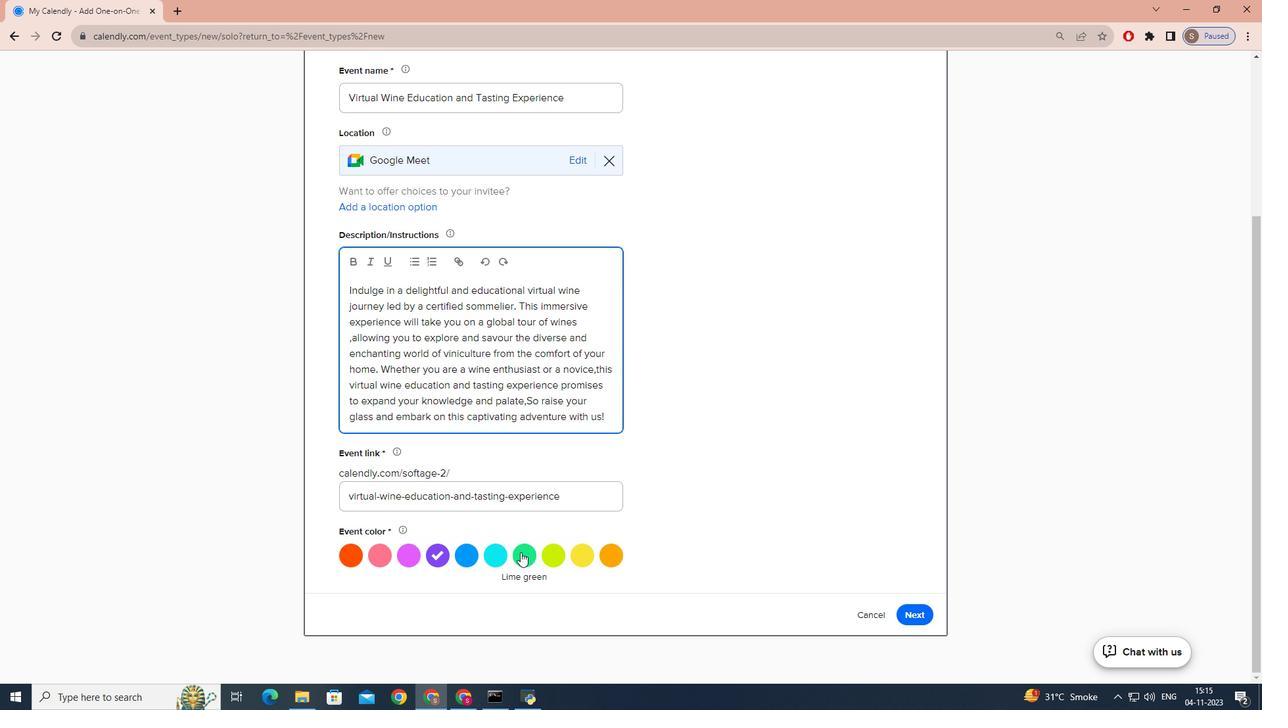 
Action: Mouse pressed left at (520, 552)
Screenshot: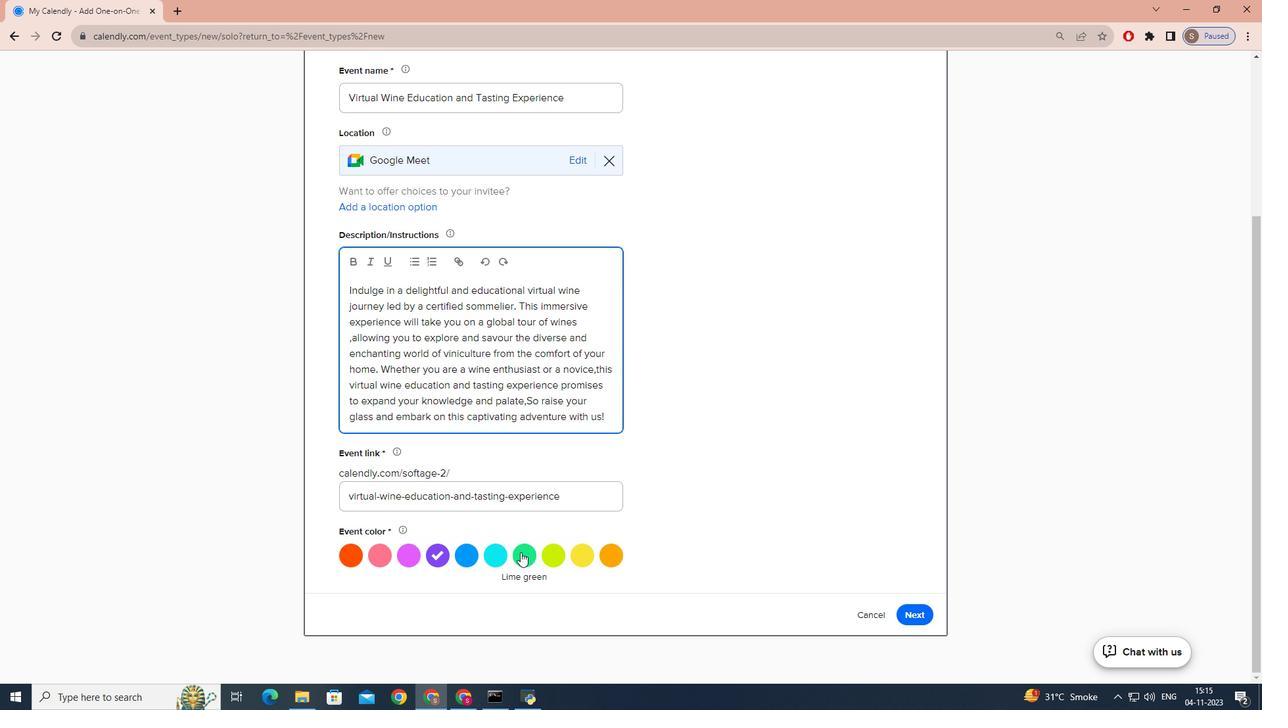 
Action: Mouse moved to (928, 620)
Screenshot: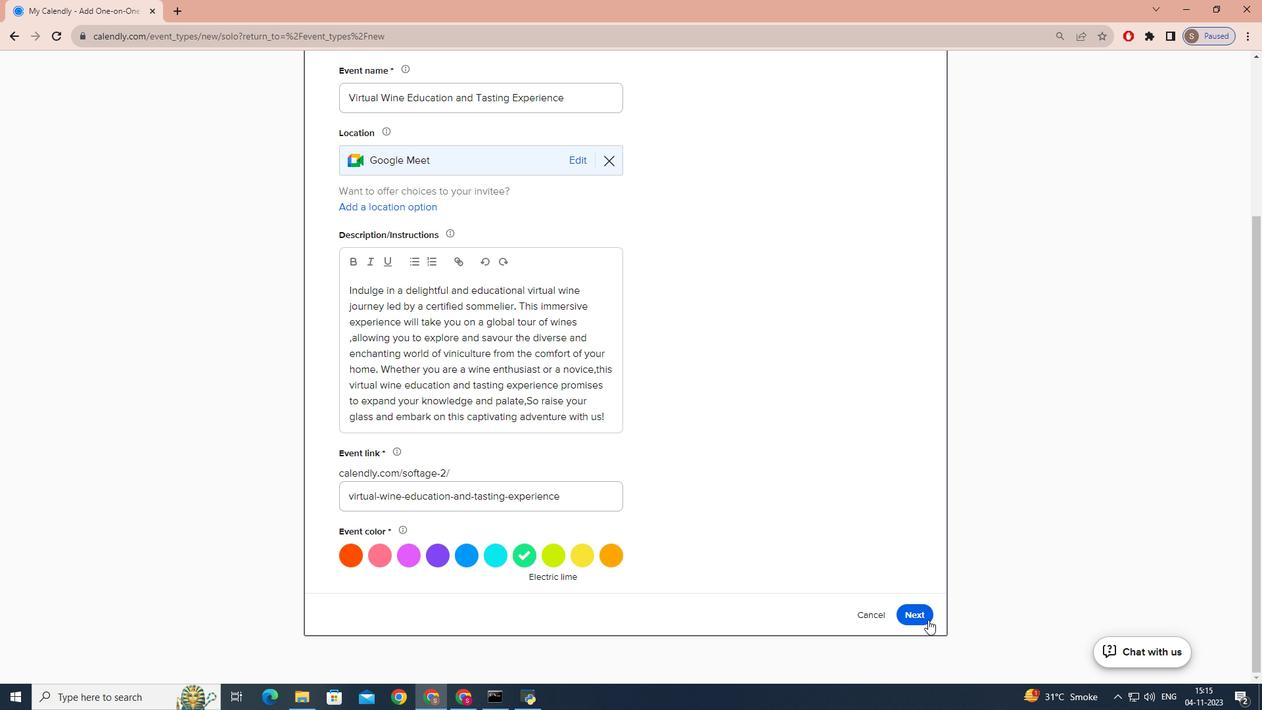 
Action: Mouse pressed left at (928, 620)
Screenshot: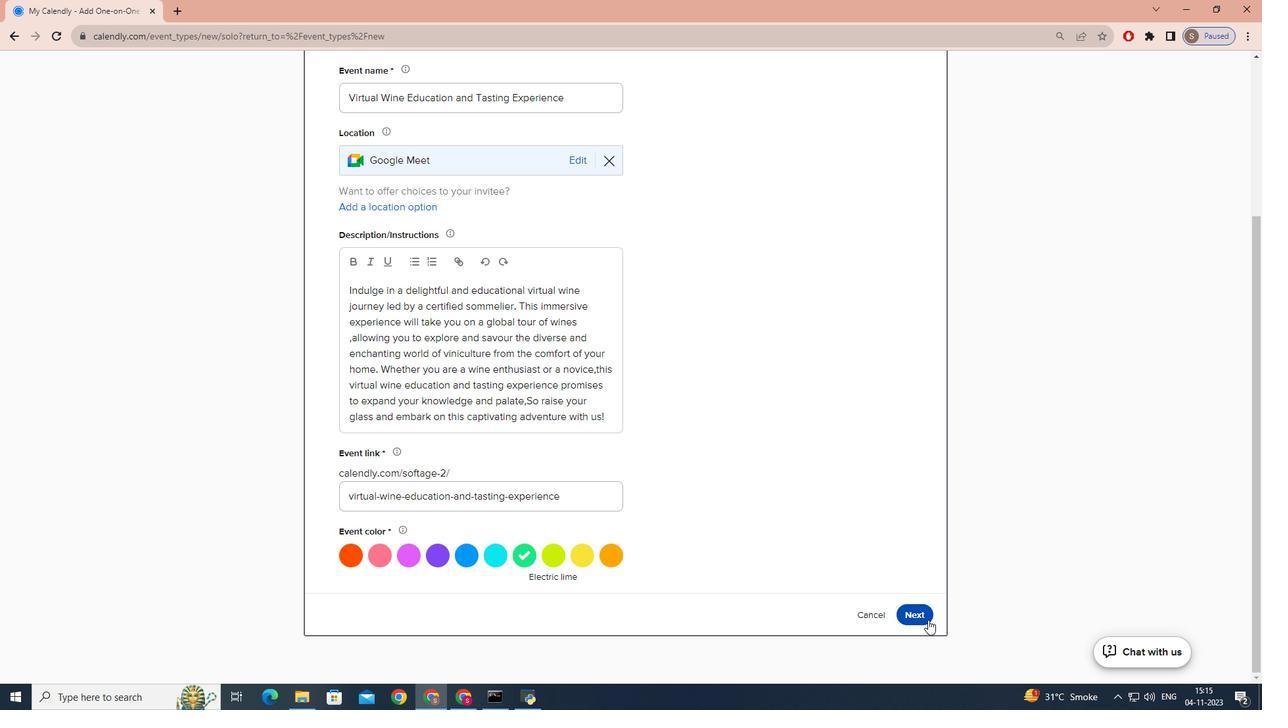 
Action: Mouse moved to (458, 332)
Screenshot: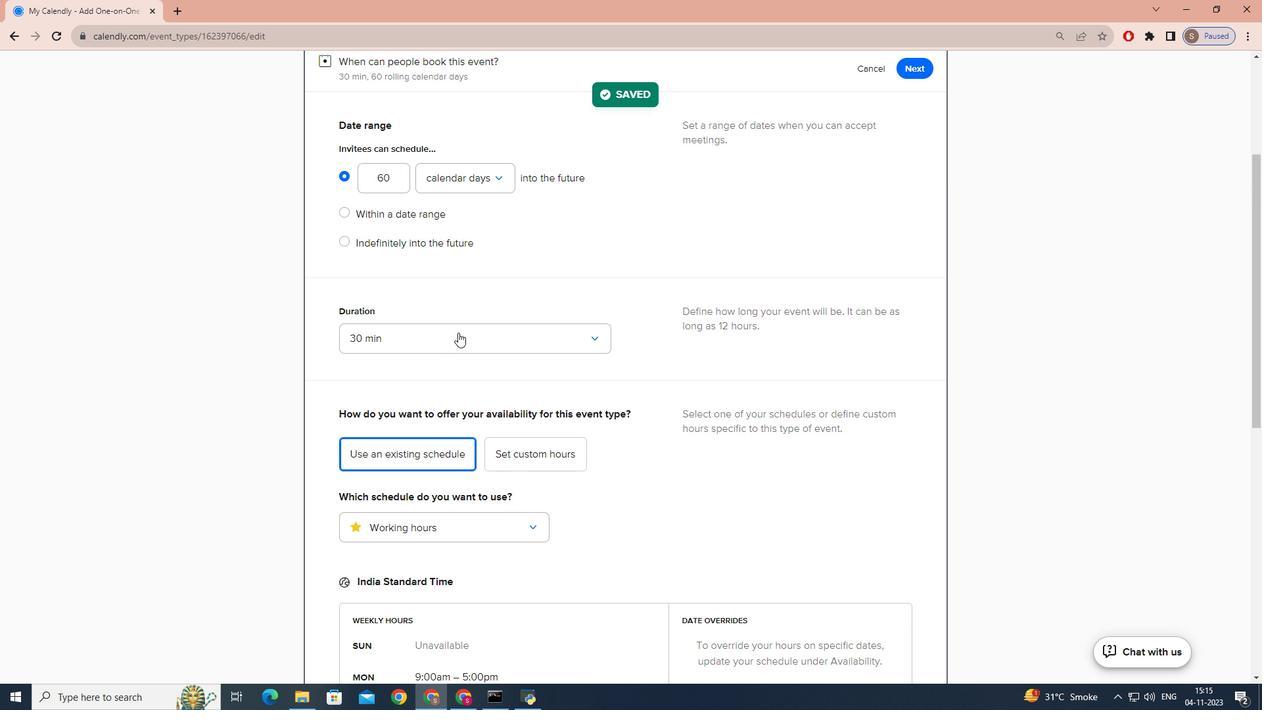 
Action: Mouse pressed left at (458, 332)
Screenshot: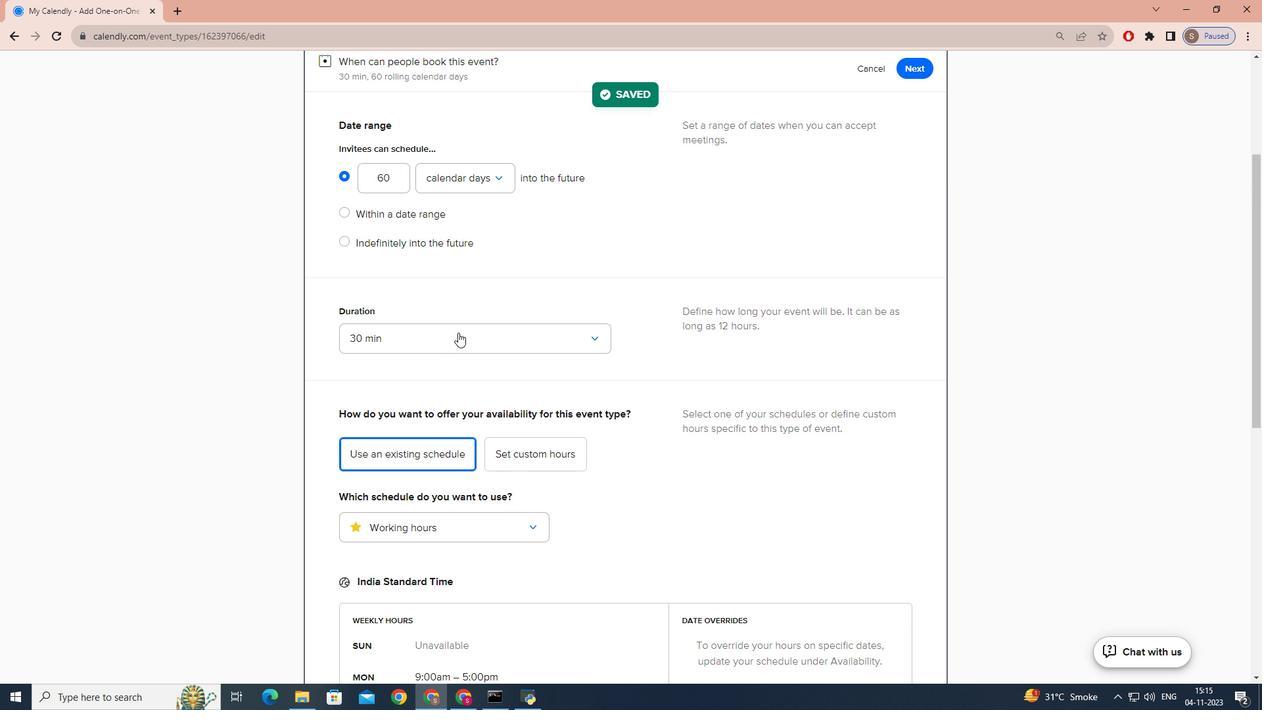 
Action: Mouse moved to (382, 473)
Screenshot: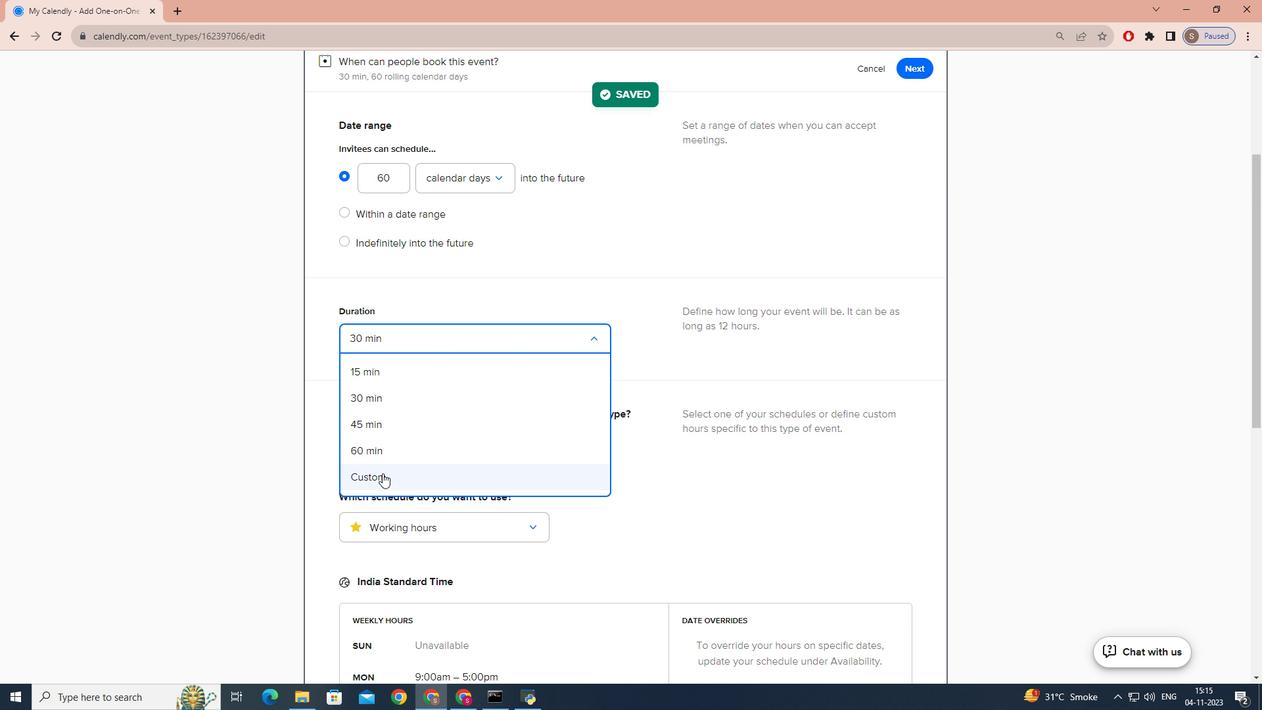 
Action: Mouse pressed left at (382, 473)
Screenshot: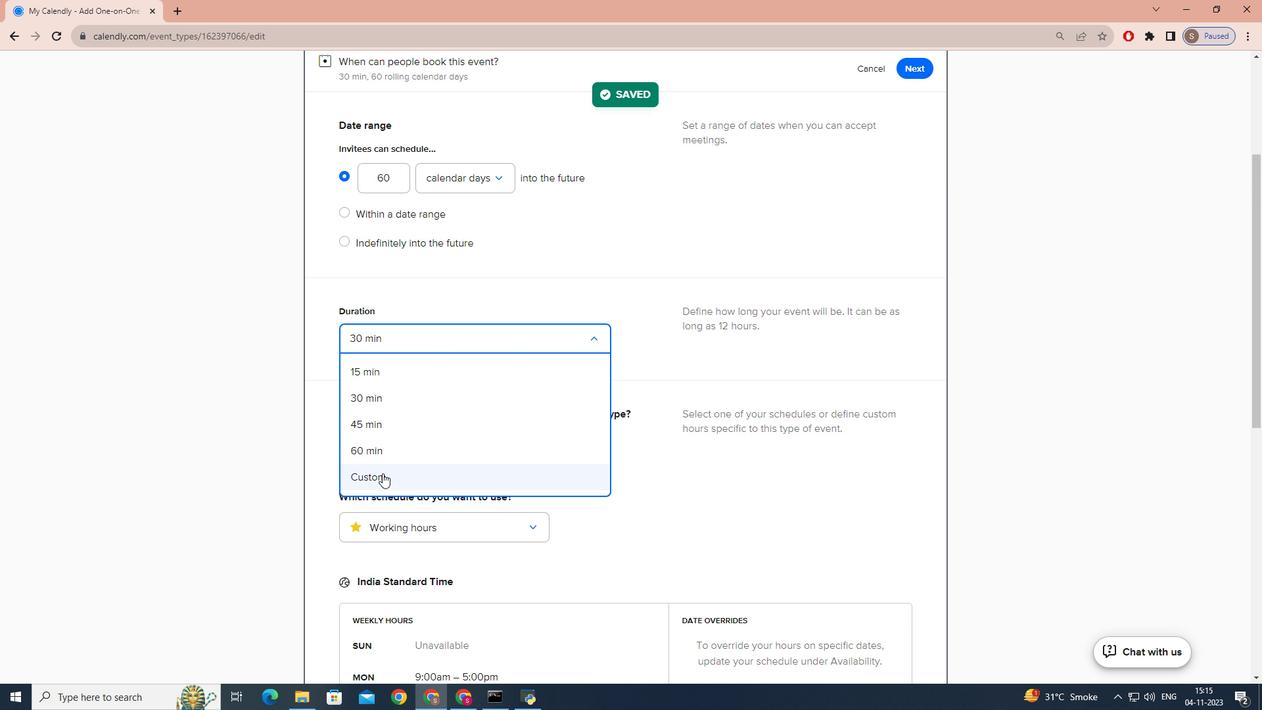 
Action: Mouse moved to (501, 368)
Screenshot: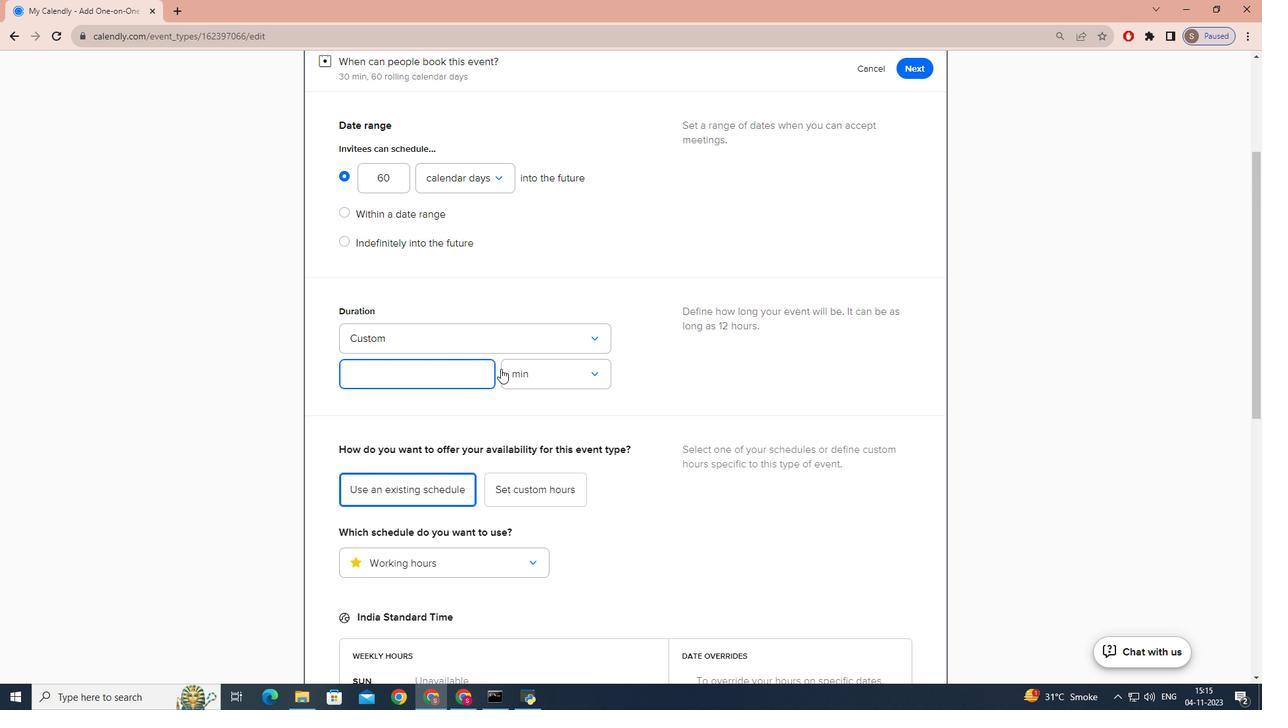 
Action: Mouse pressed left at (501, 368)
Screenshot: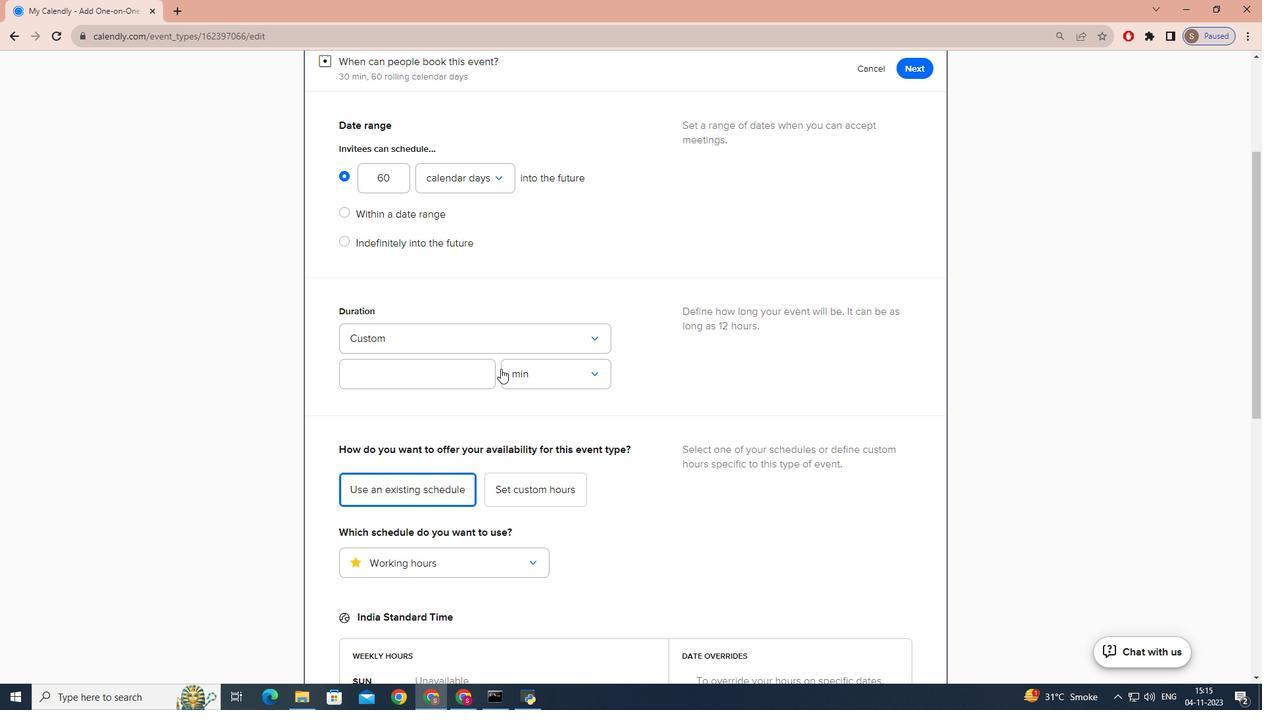 
Action: Mouse moved to (517, 430)
Screenshot: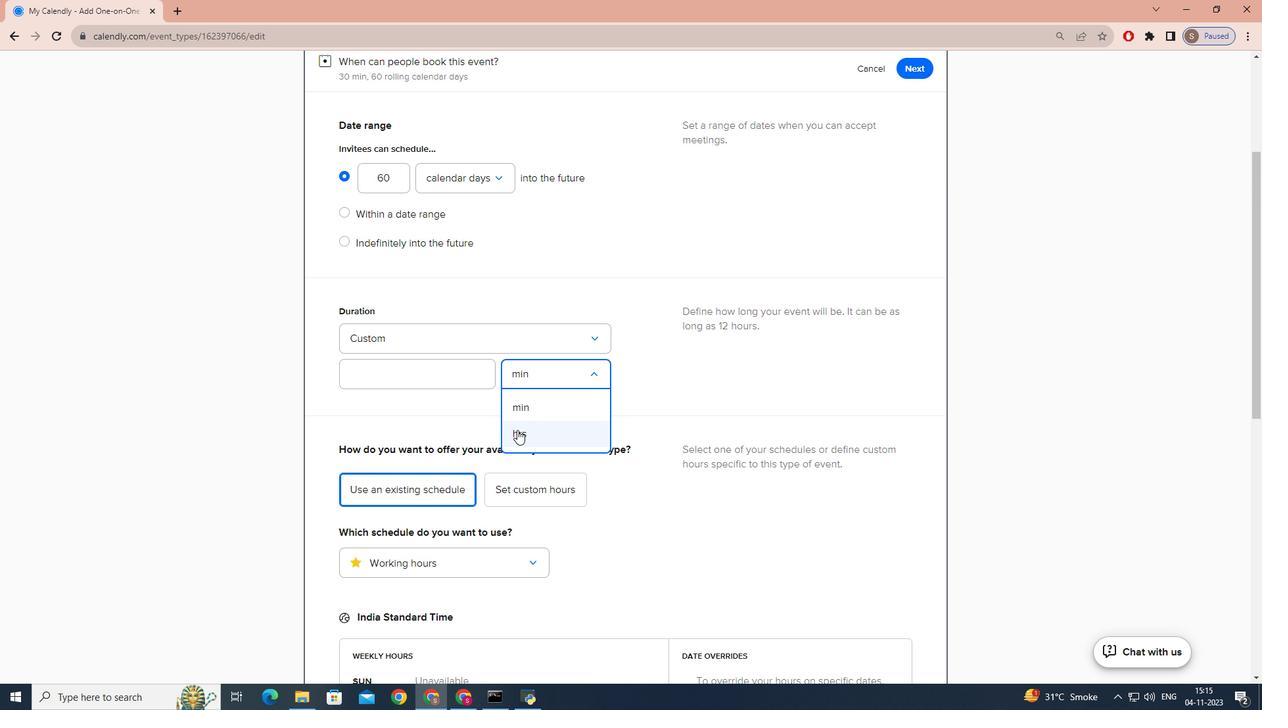 
Action: Mouse pressed left at (517, 430)
Screenshot: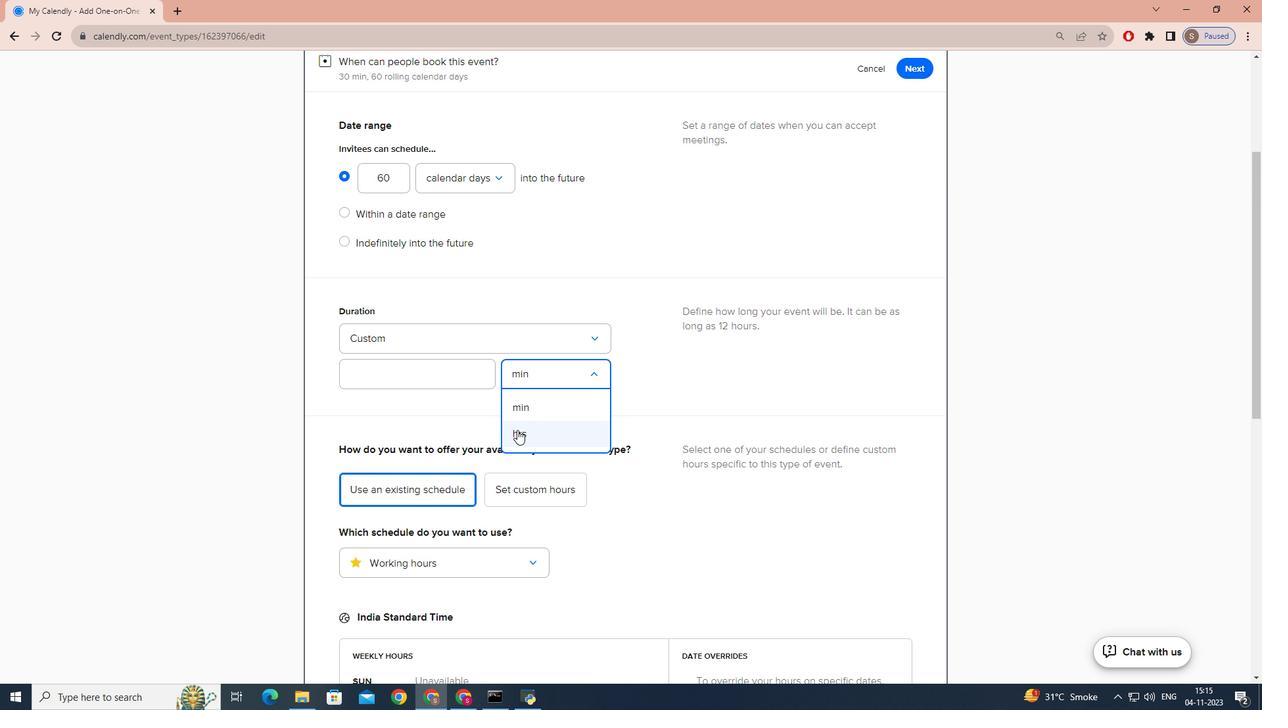 
Action: Mouse moved to (443, 379)
Screenshot: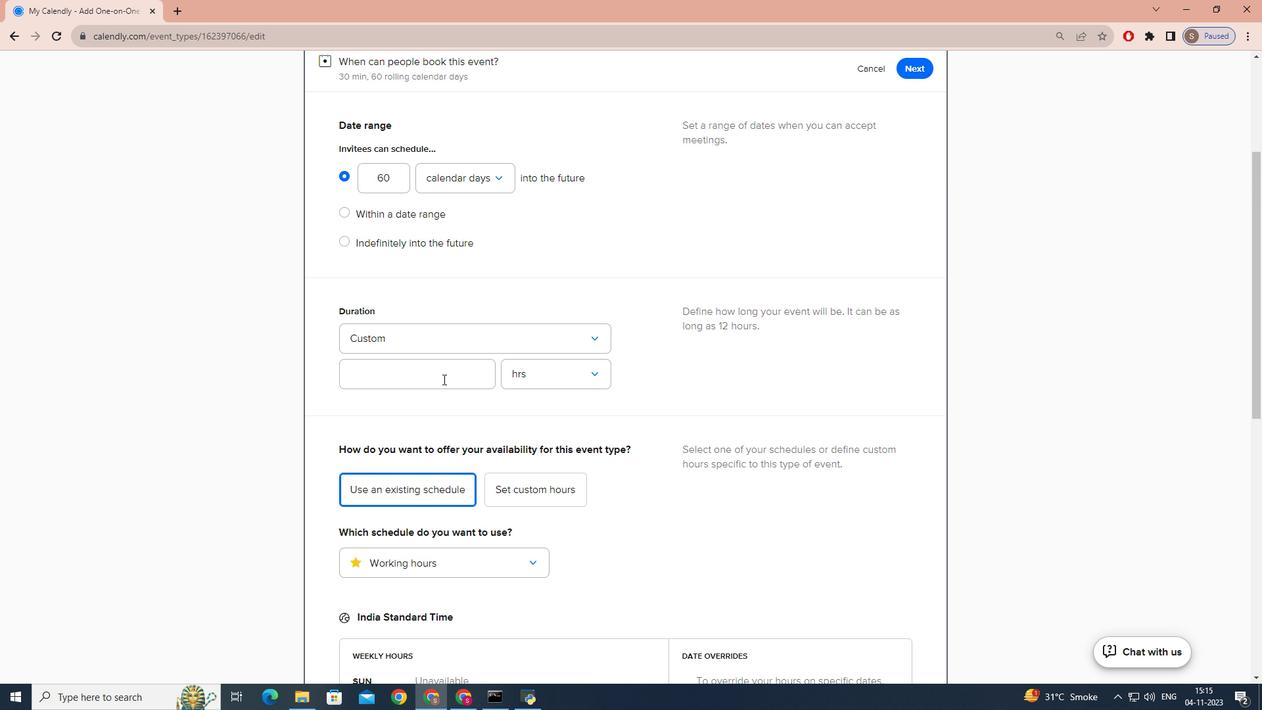
Action: Mouse pressed left at (443, 379)
Screenshot: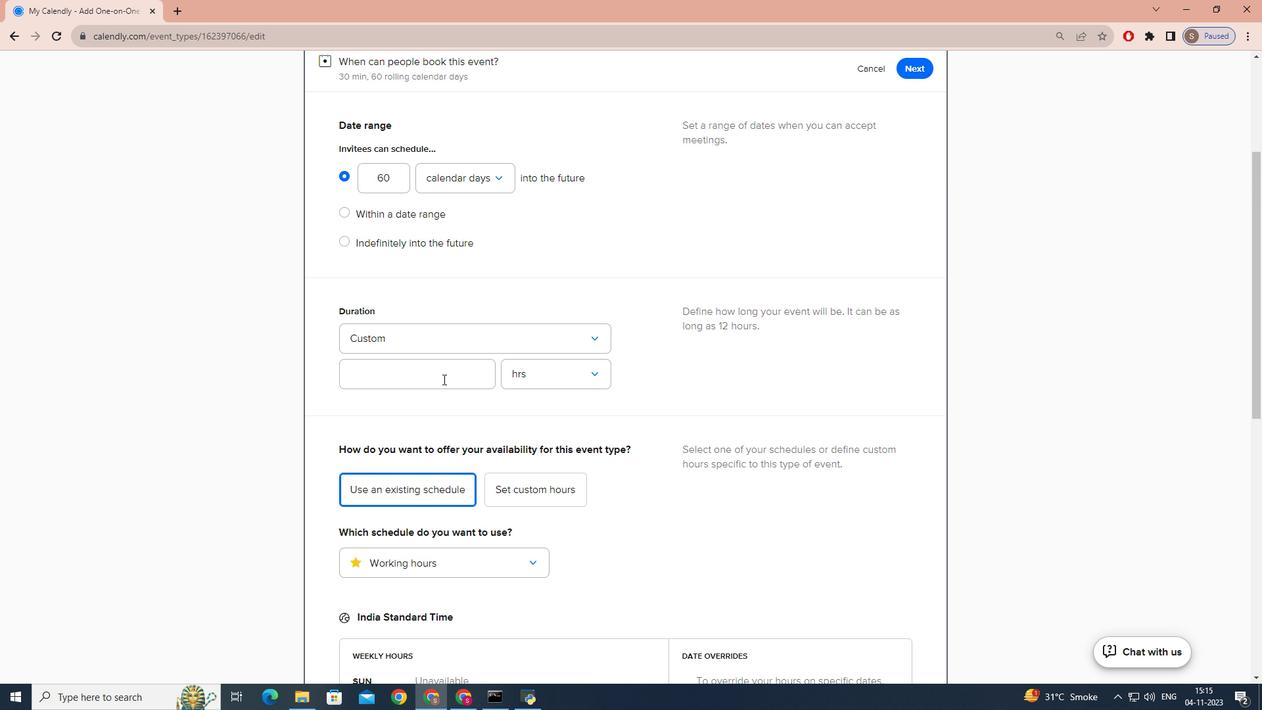 
Action: Key pressed 3
Screenshot: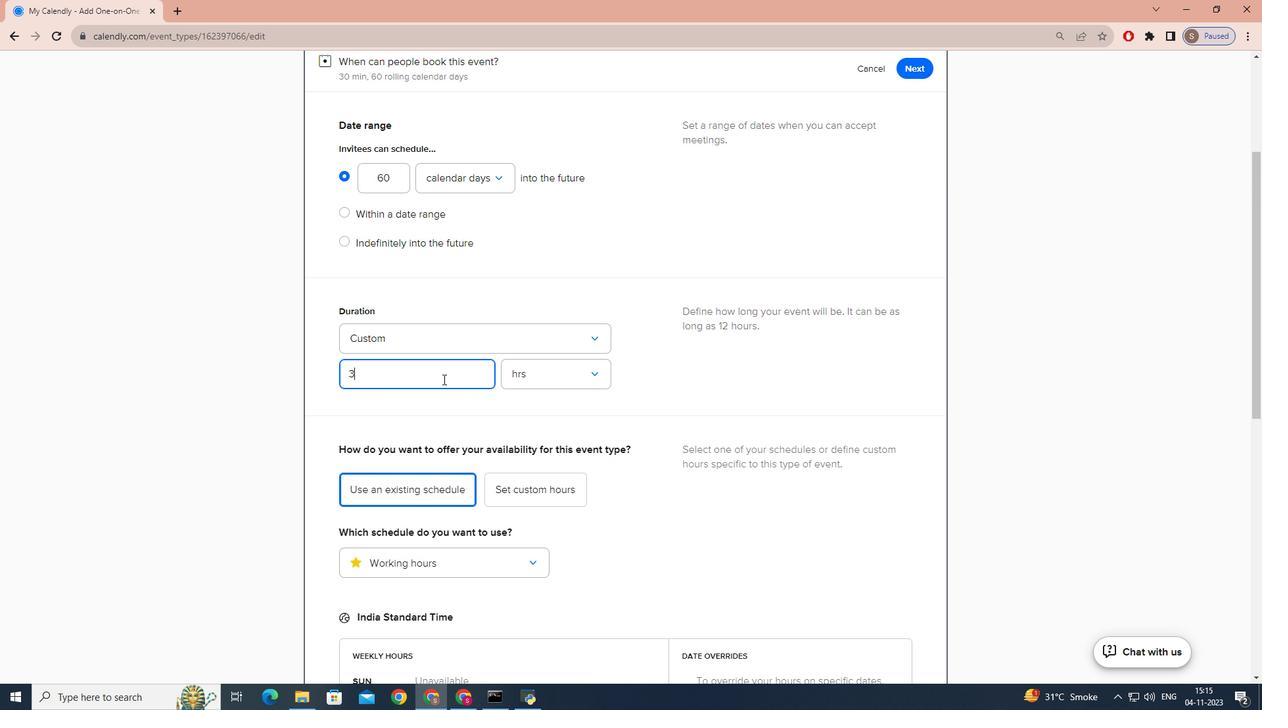 
Action: Mouse moved to (421, 413)
Screenshot: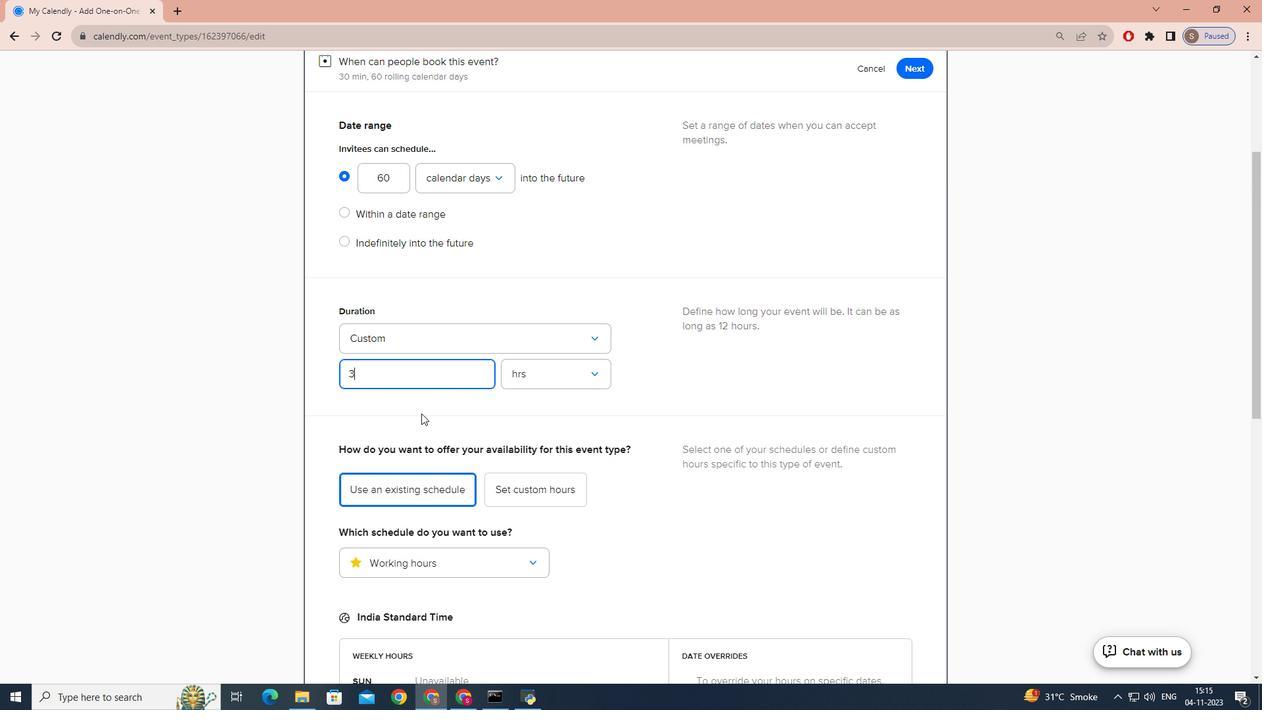 
Action: Mouse pressed left at (421, 413)
Screenshot: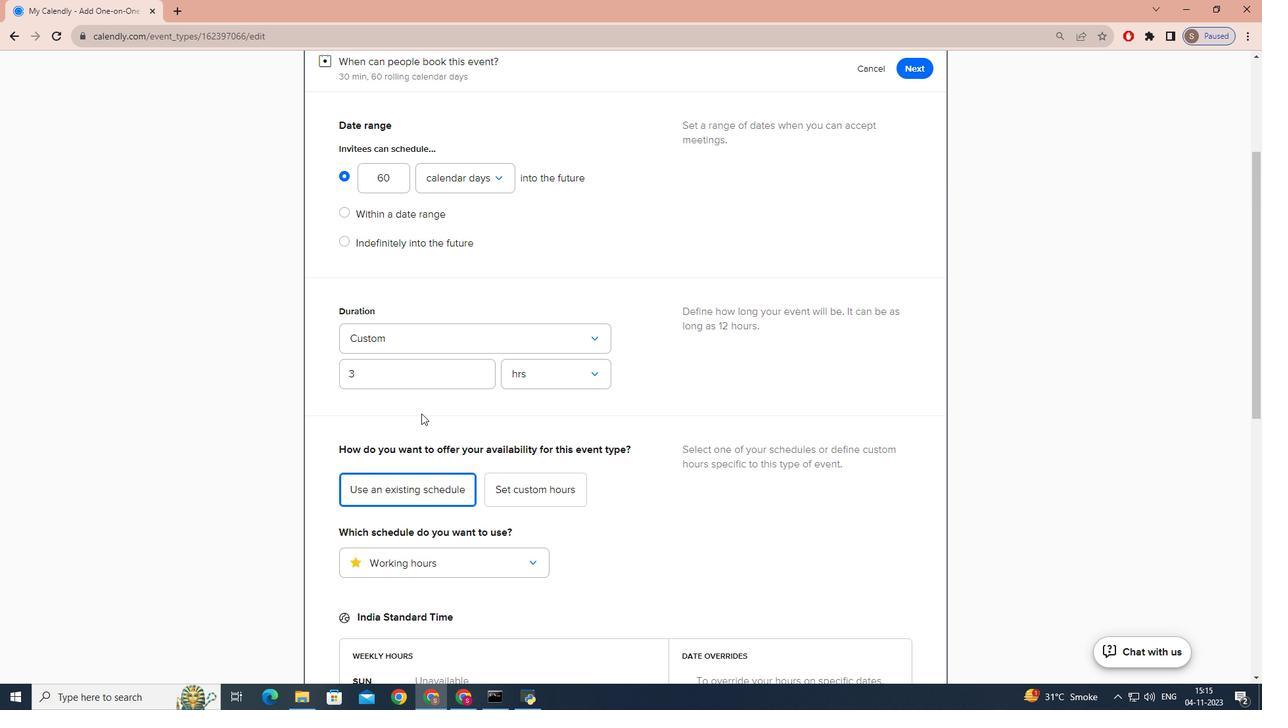 
Action: Mouse moved to (419, 414)
Screenshot: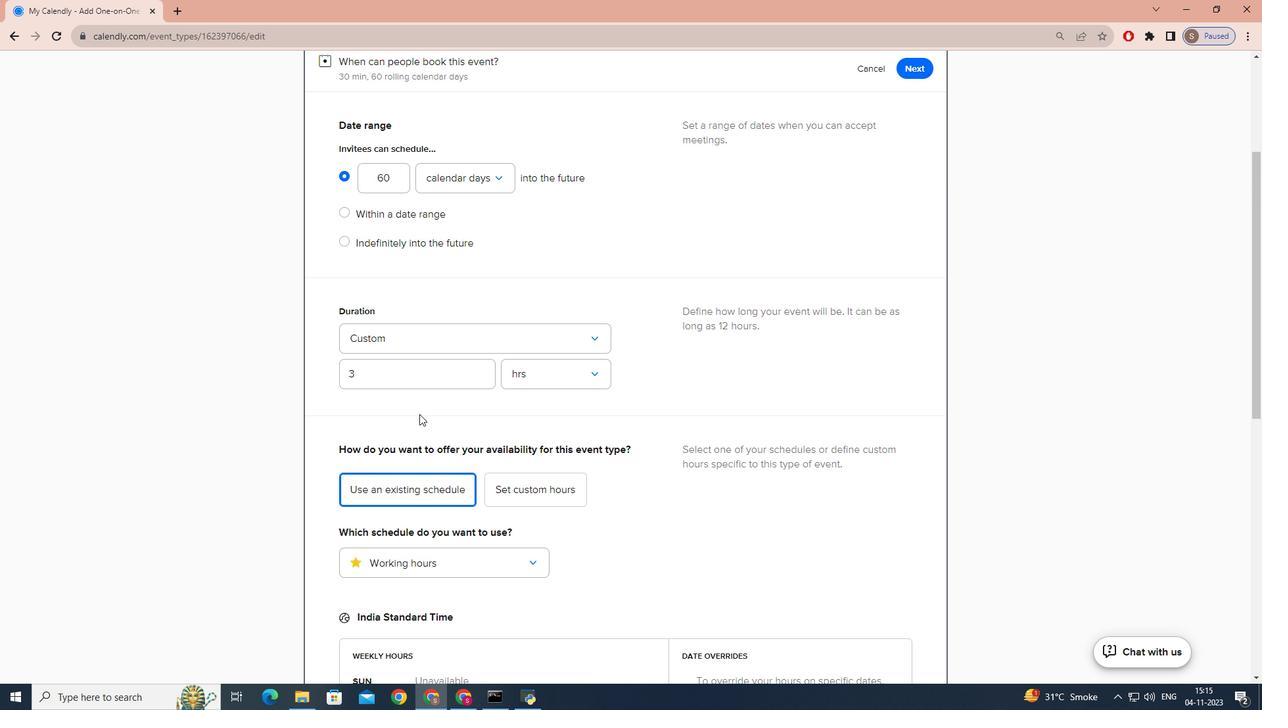 
Action: Mouse scrolled (419, 413) with delta (0, 0)
Screenshot: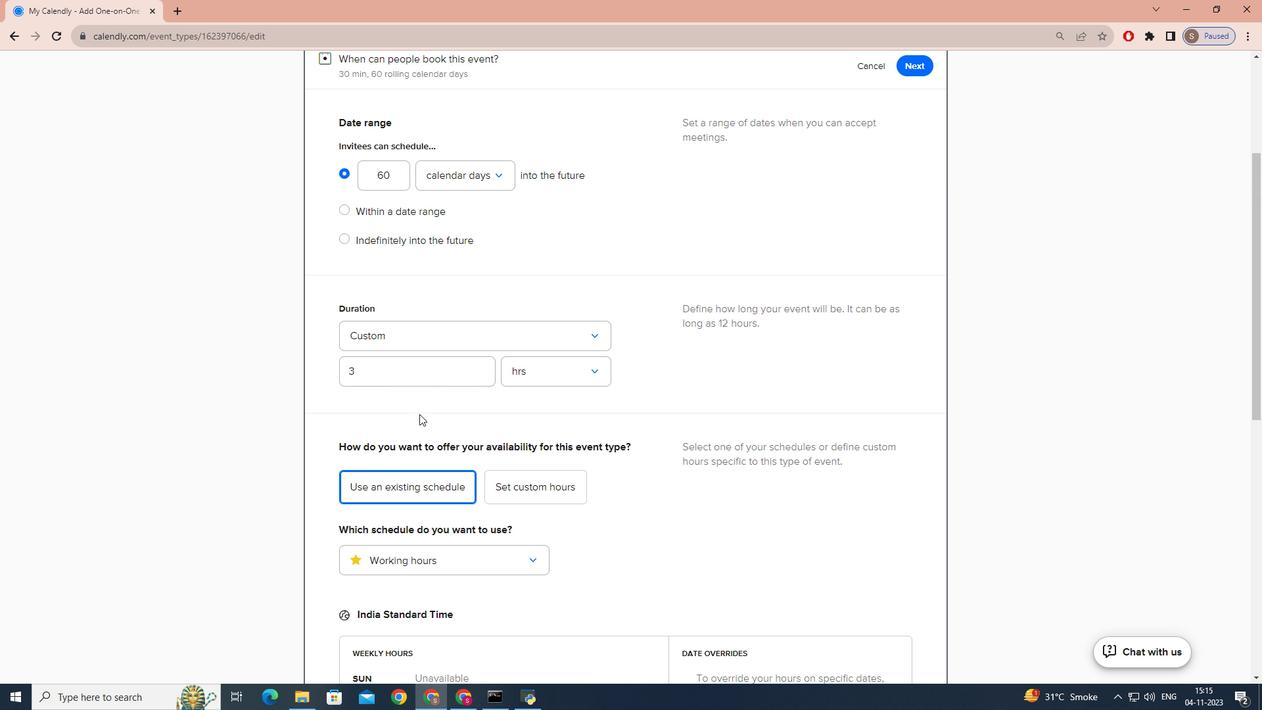 
Action: Mouse scrolled (419, 413) with delta (0, 0)
Screenshot: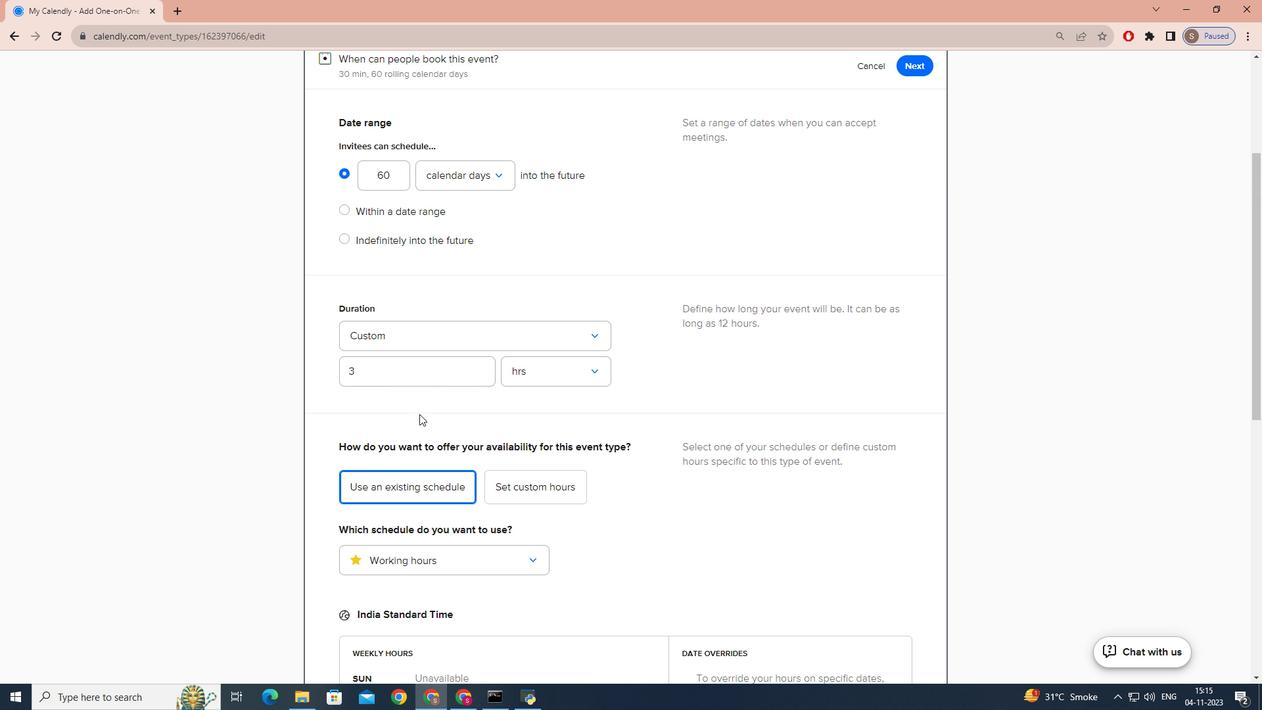 
Action: Mouse scrolled (419, 413) with delta (0, 0)
Screenshot: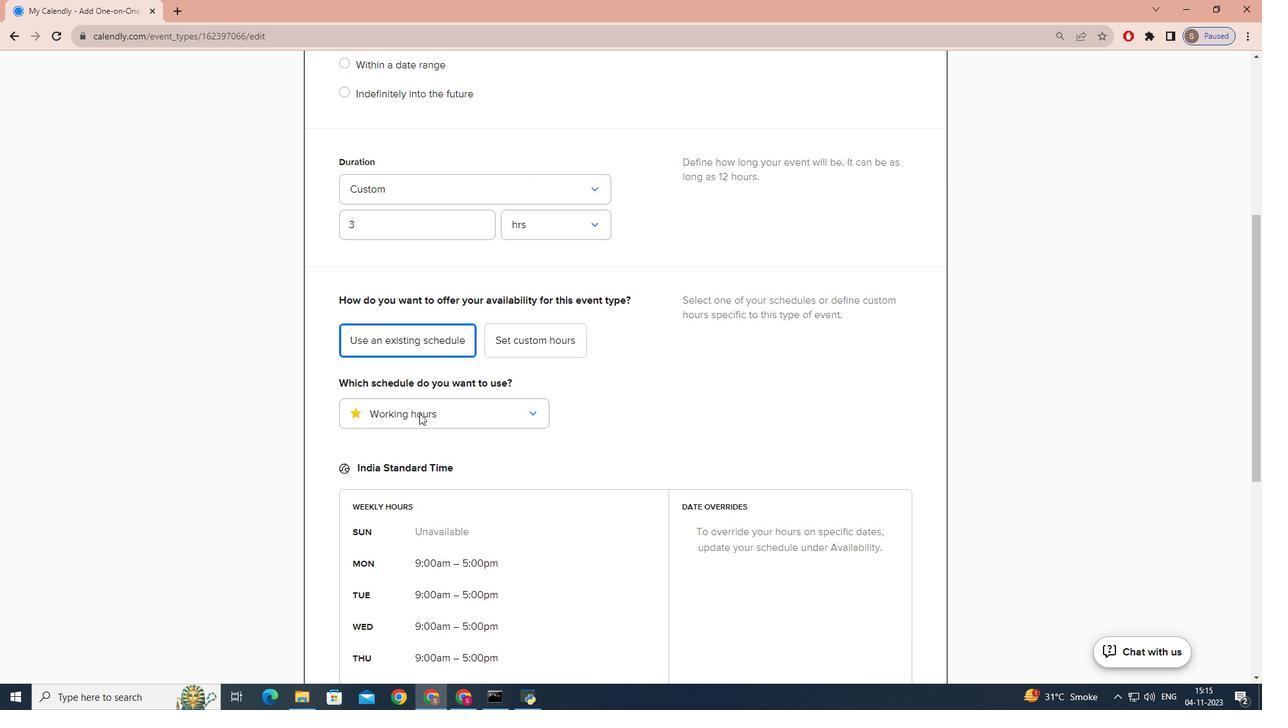 
Action: Mouse scrolled (419, 413) with delta (0, 0)
Screenshot: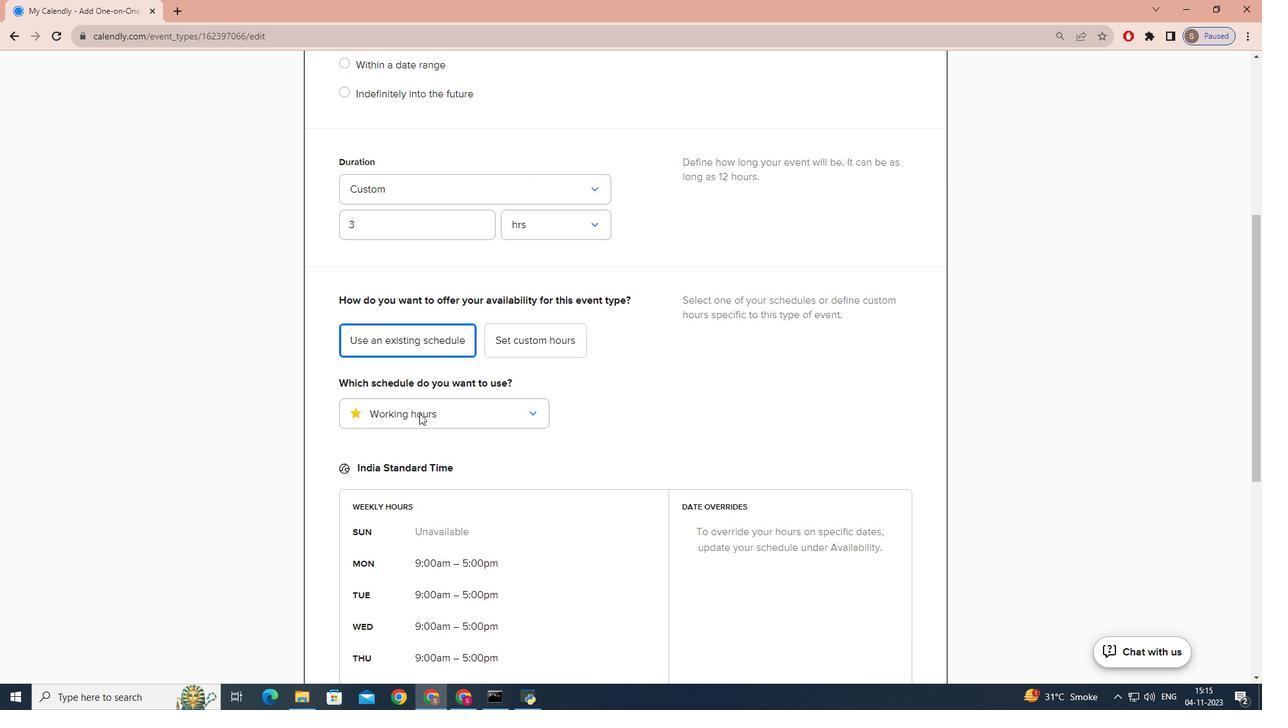 
Action: Mouse scrolled (419, 413) with delta (0, 0)
Screenshot: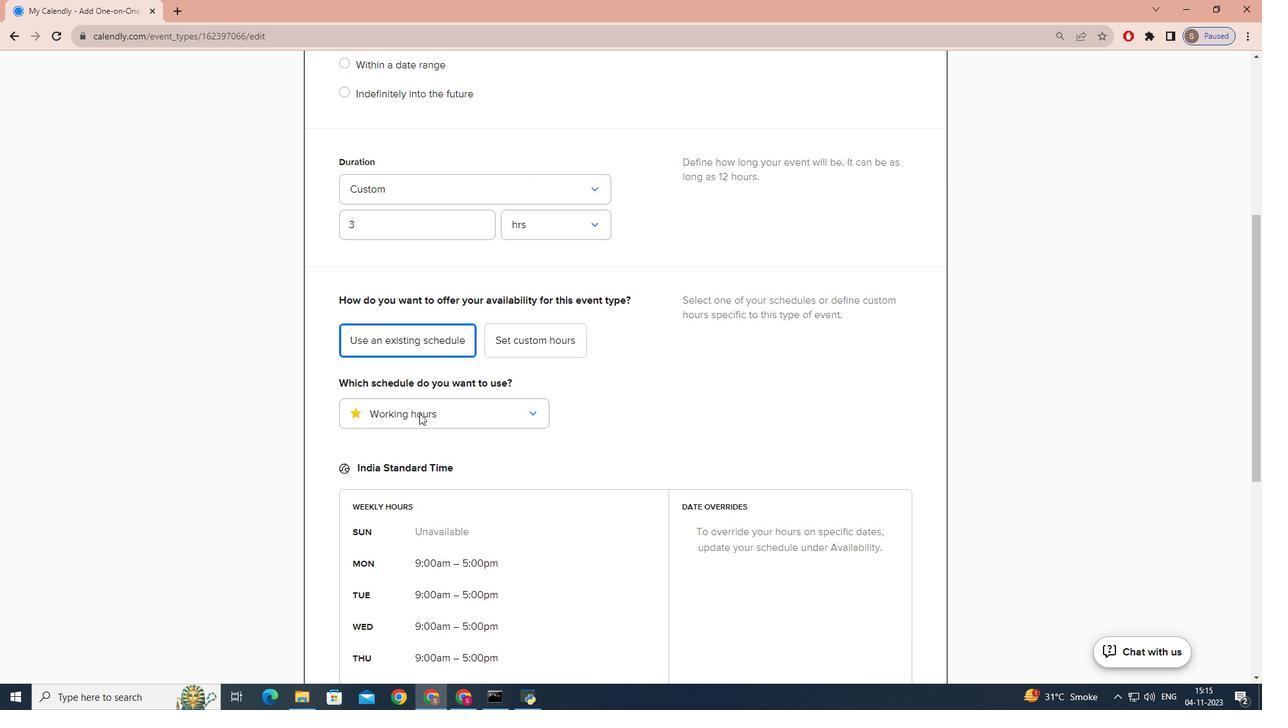 
Action: Mouse scrolled (419, 413) with delta (0, 0)
Screenshot: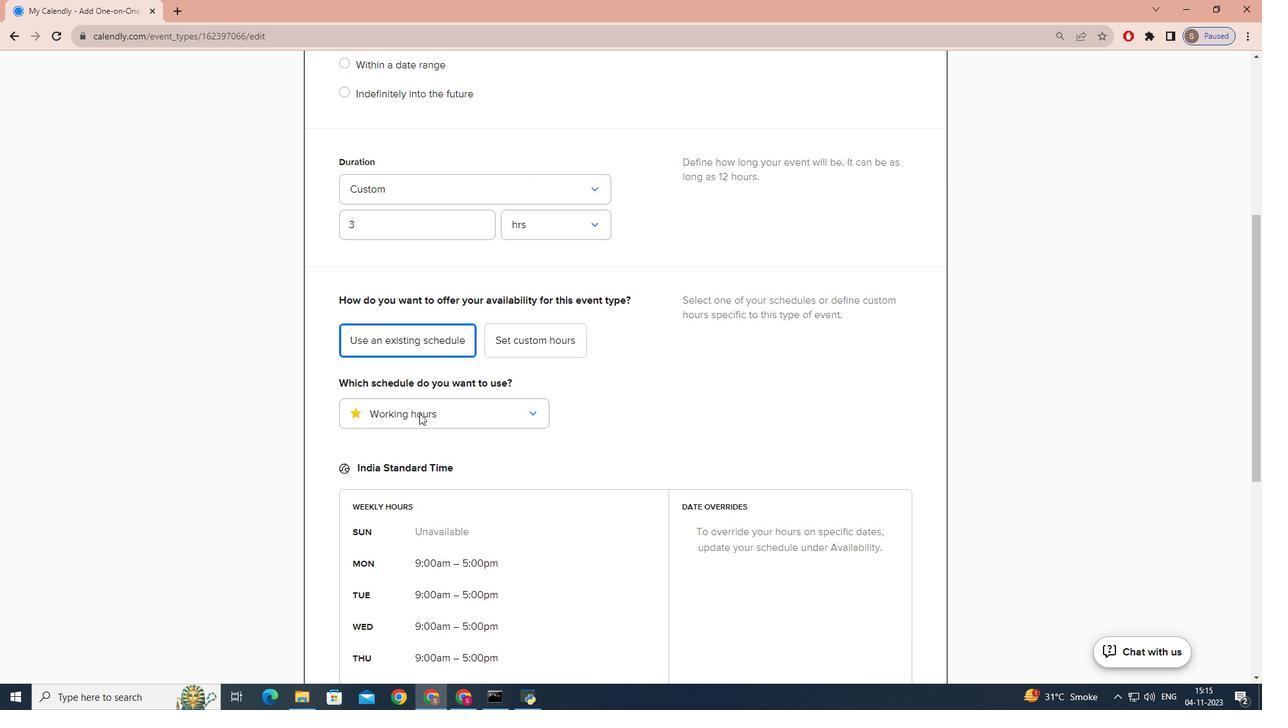 
Action: Mouse scrolled (419, 413) with delta (0, 0)
Screenshot: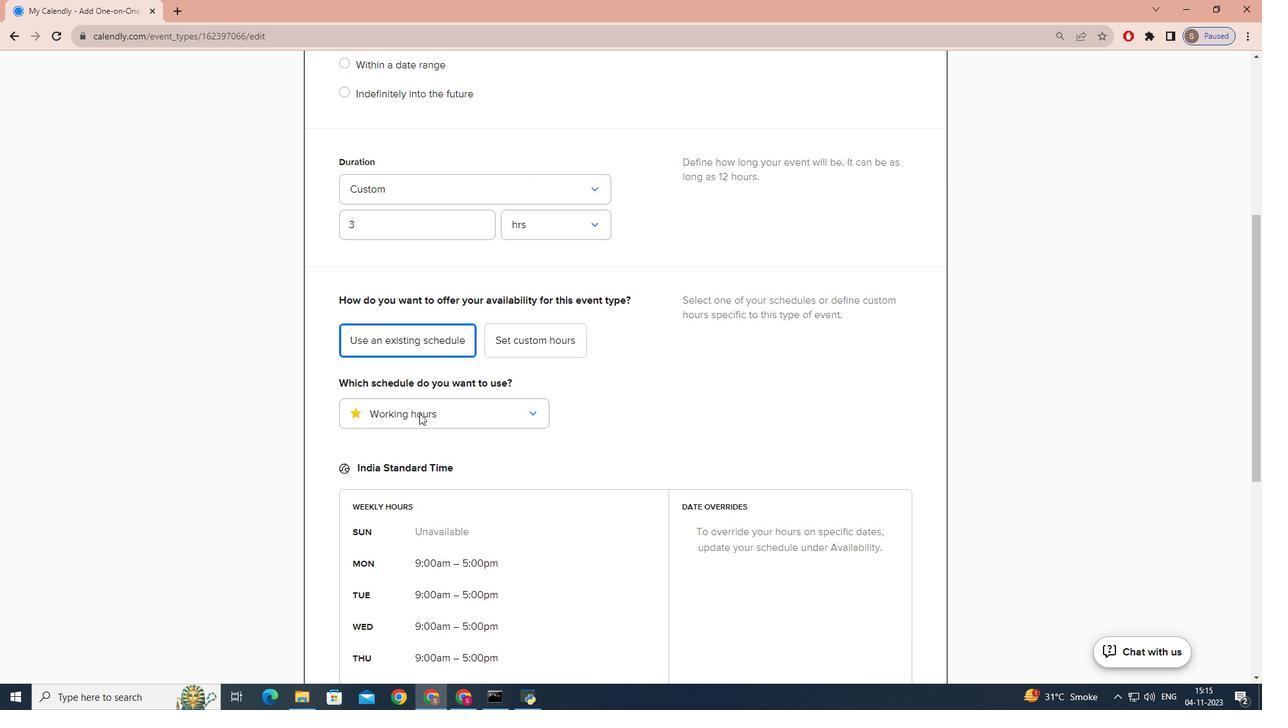 
Action: Mouse moved to (421, 410)
Screenshot: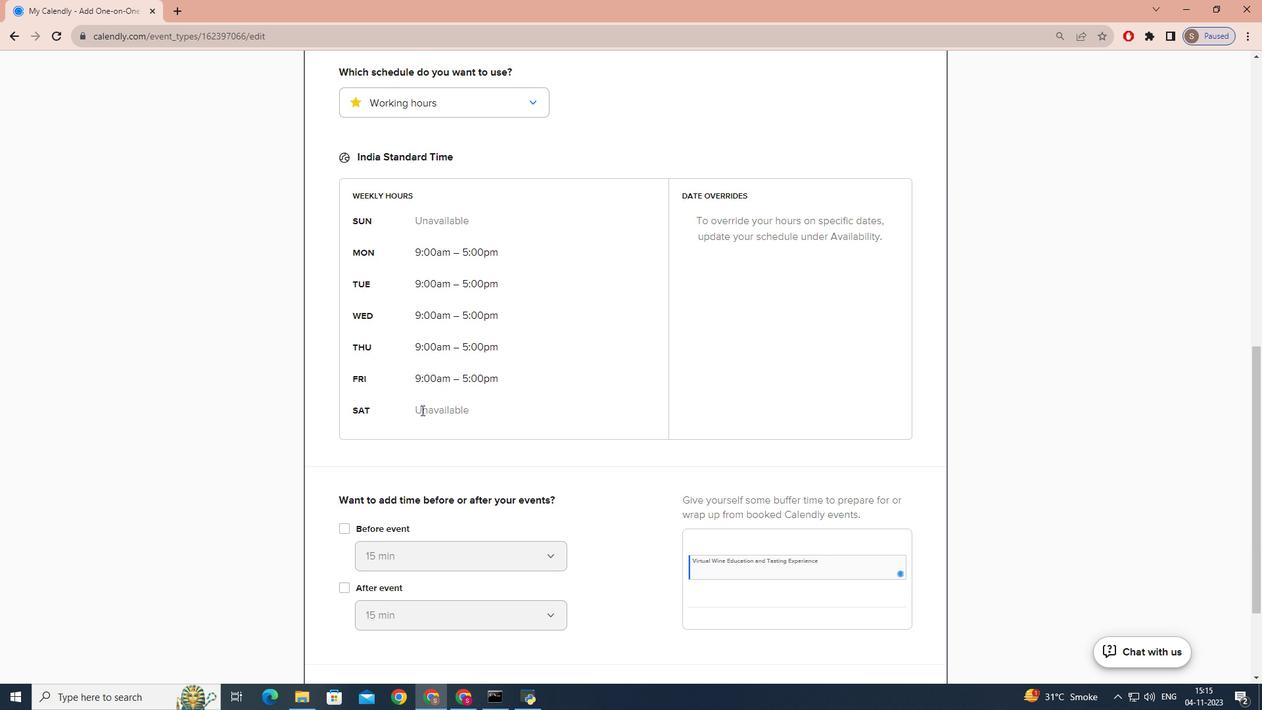 
Action: Mouse scrolled (421, 409) with delta (0, 0)
Screenshot: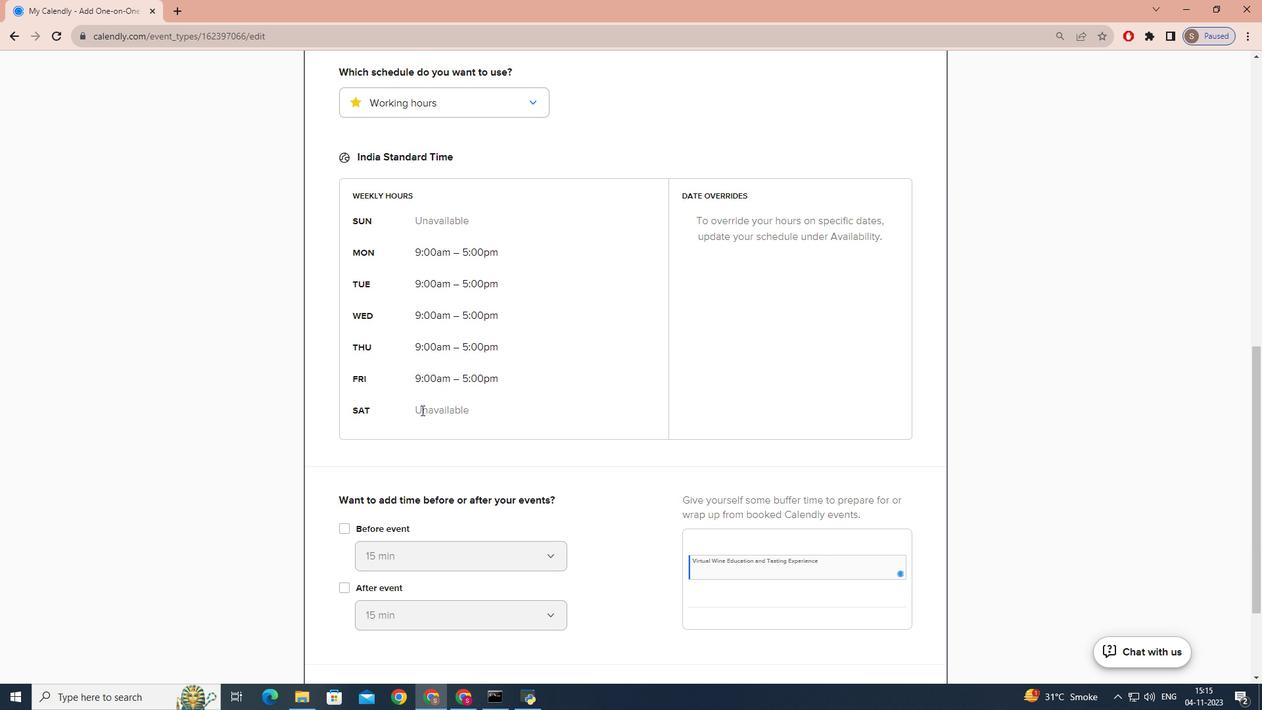 
Action: Mouse scrolled (421, 409) with delta (0, 0)
Screenshot: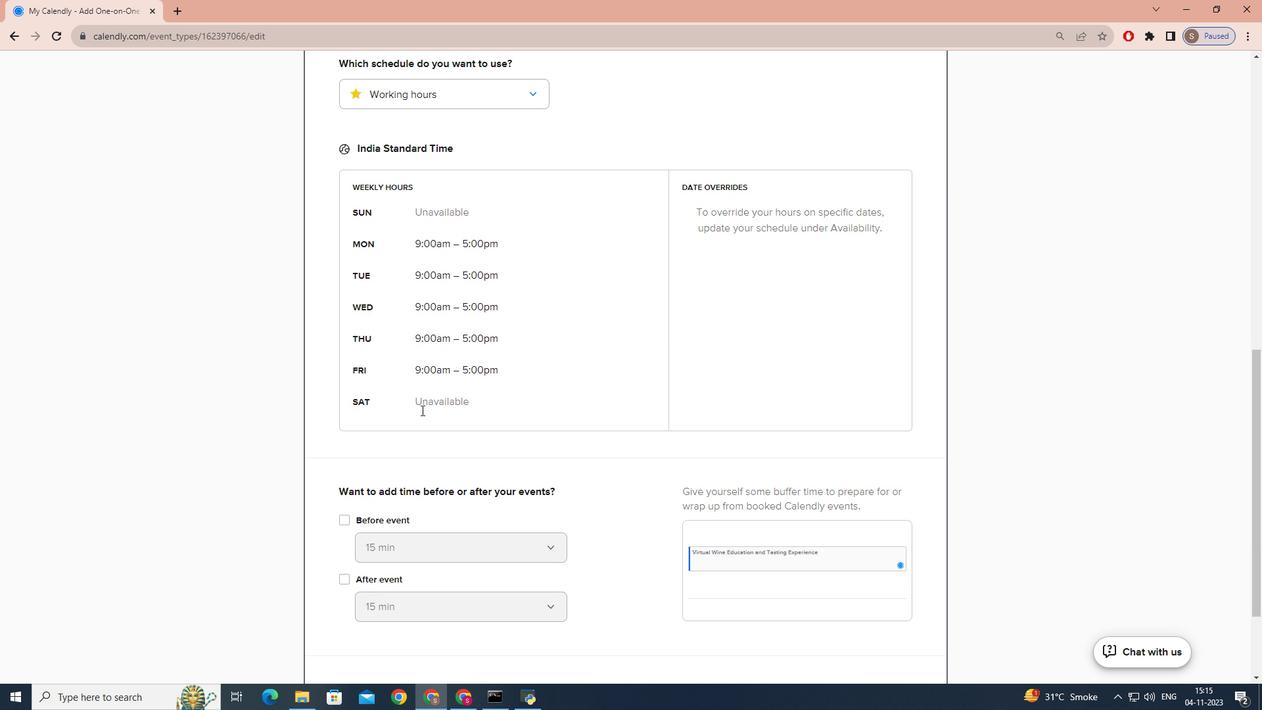 
Action: Mouse scrolled (421, 409) with delta (0, 0)
Screenshot: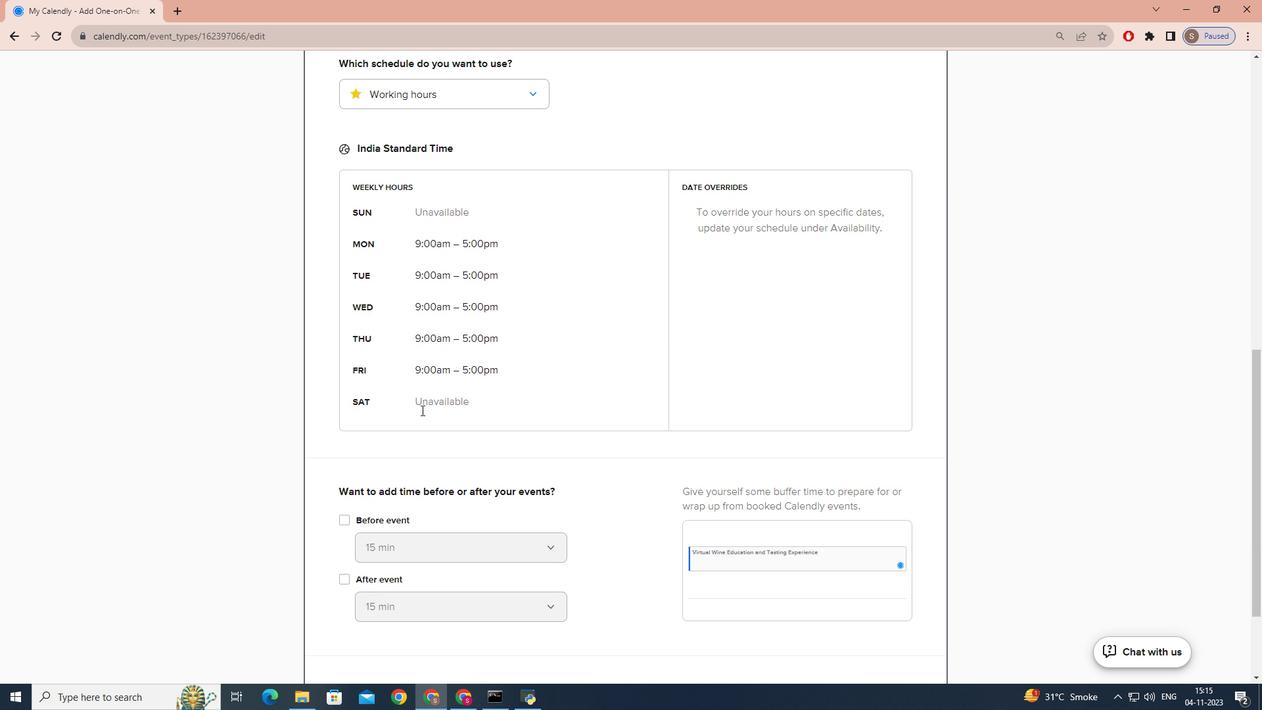 
Action: Mouse scrolled (421, 409) with delta (0, 0)
Screenshot: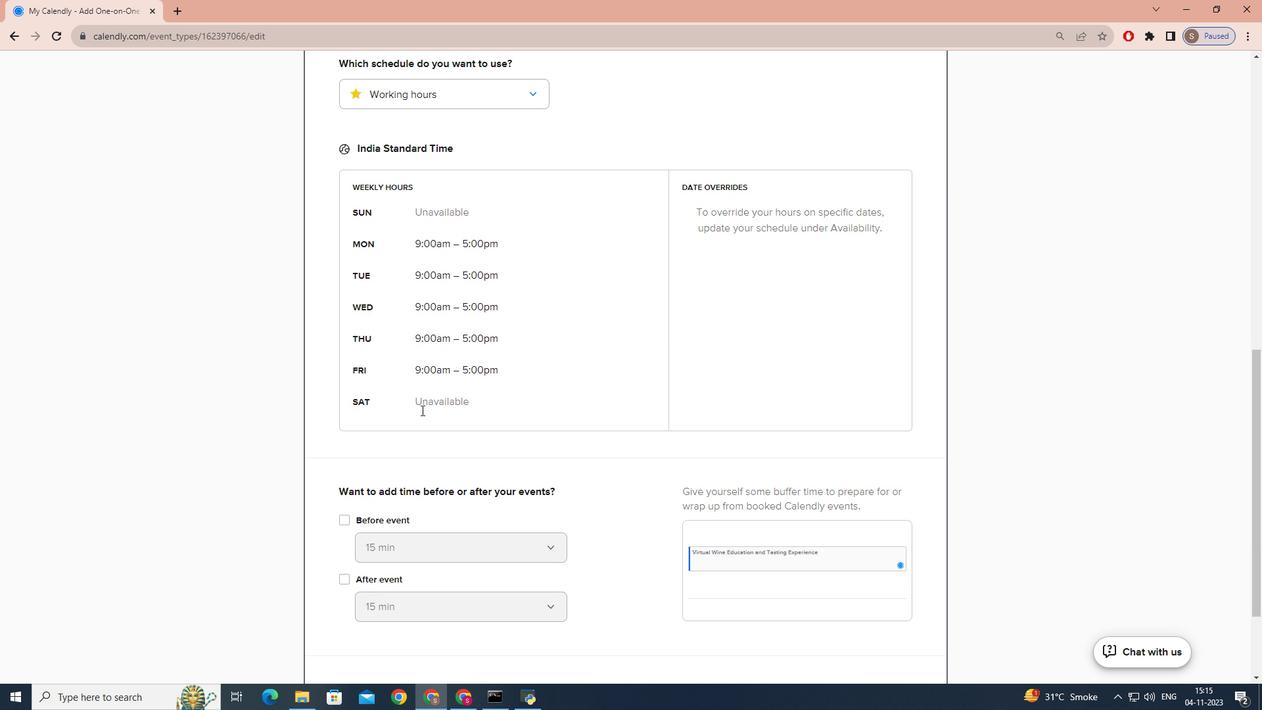
Action: Mouse scrolled (421, 409) with delta (0, 0)
Screenshot: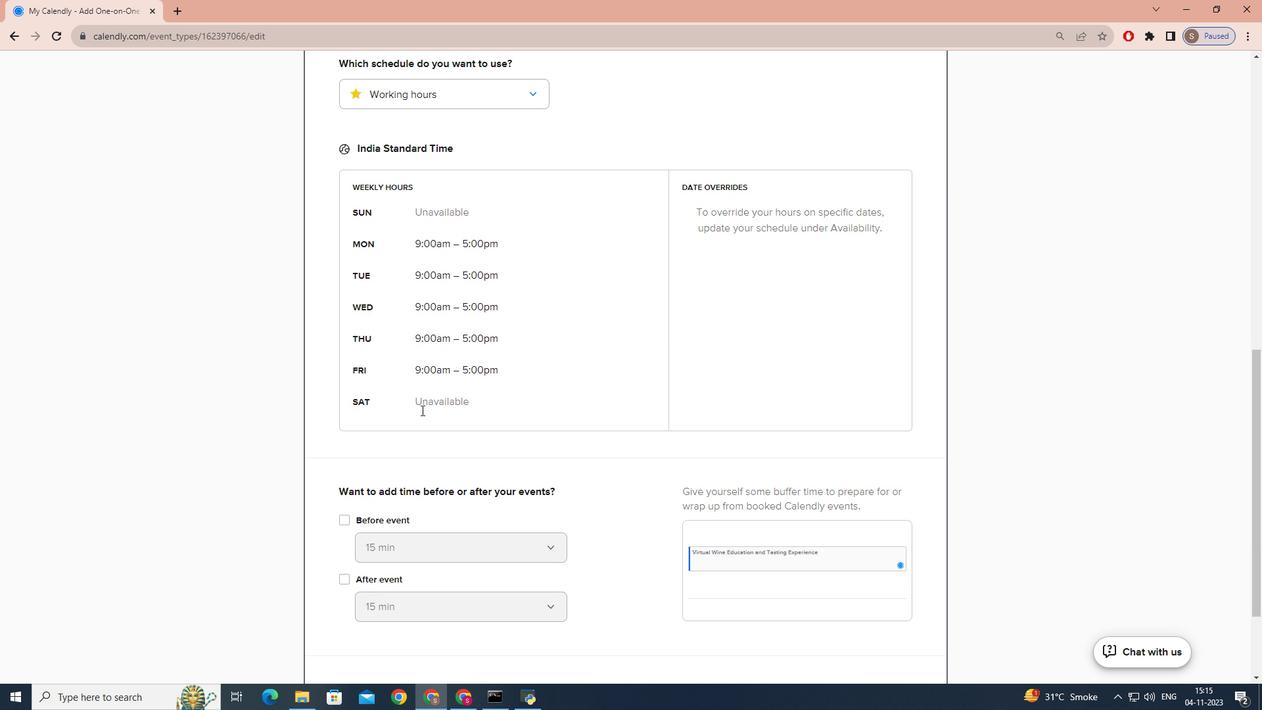 
Action: Mouse moved to (917, 618)
Screenshot: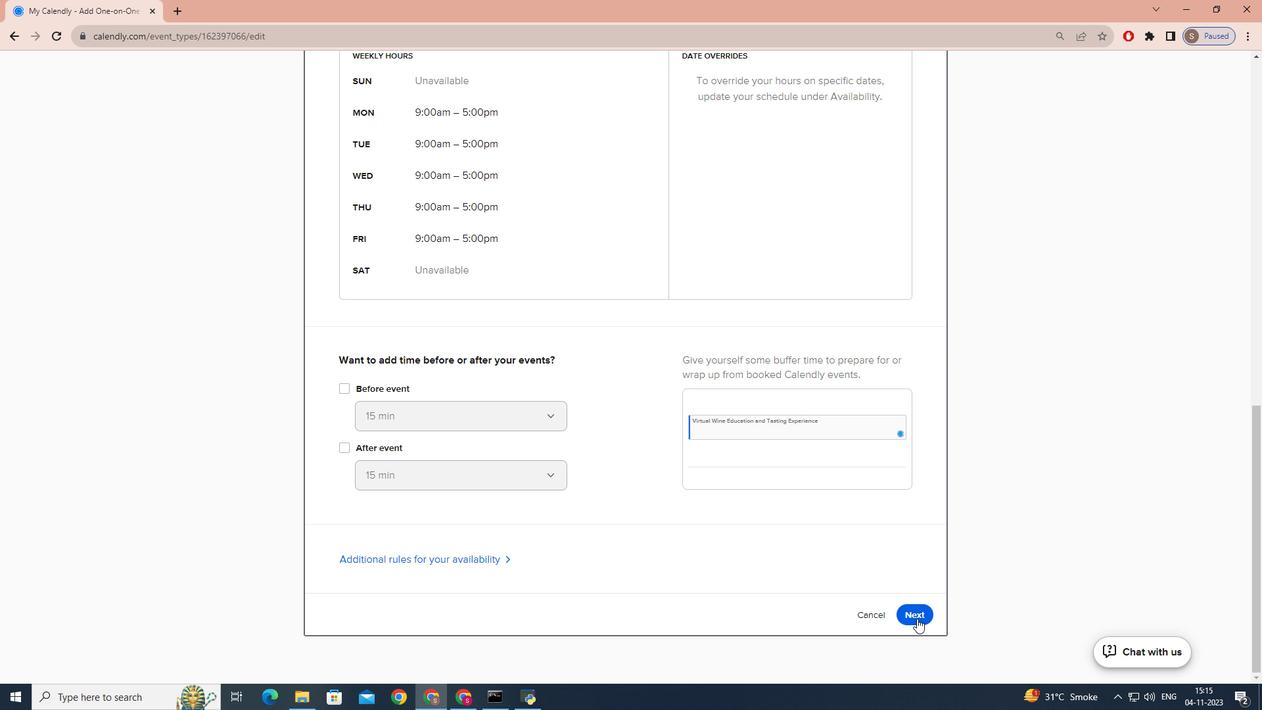 
Action: Mouse pressed left at (917, 618)
Screenshot: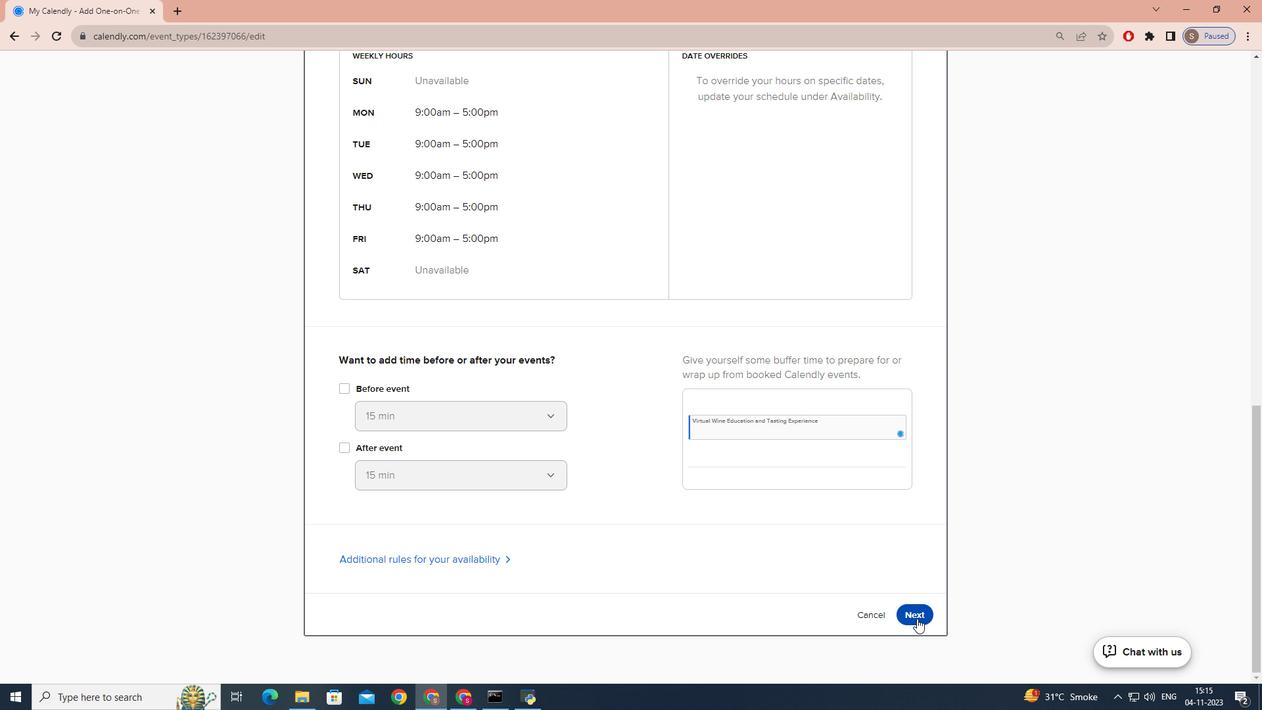 
Action: Mouse moved to (705, 541)
Screenshot: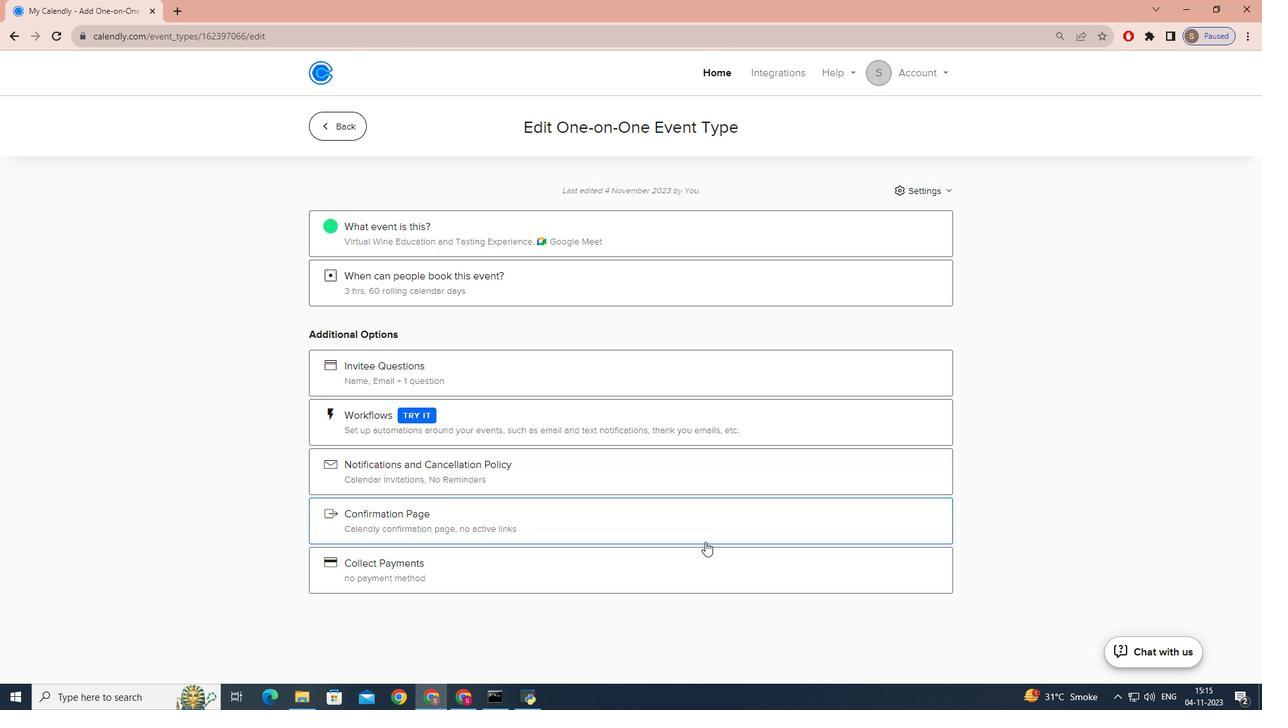 
